 Task: Create a due date automation trigger when advanced on, 2 days after a card is due add fields with custom field "Resume" set to a number lower than 1 and lower than 10 at 11:00 AM.
Action: Mouse moved to (875, 256)
Screenshot: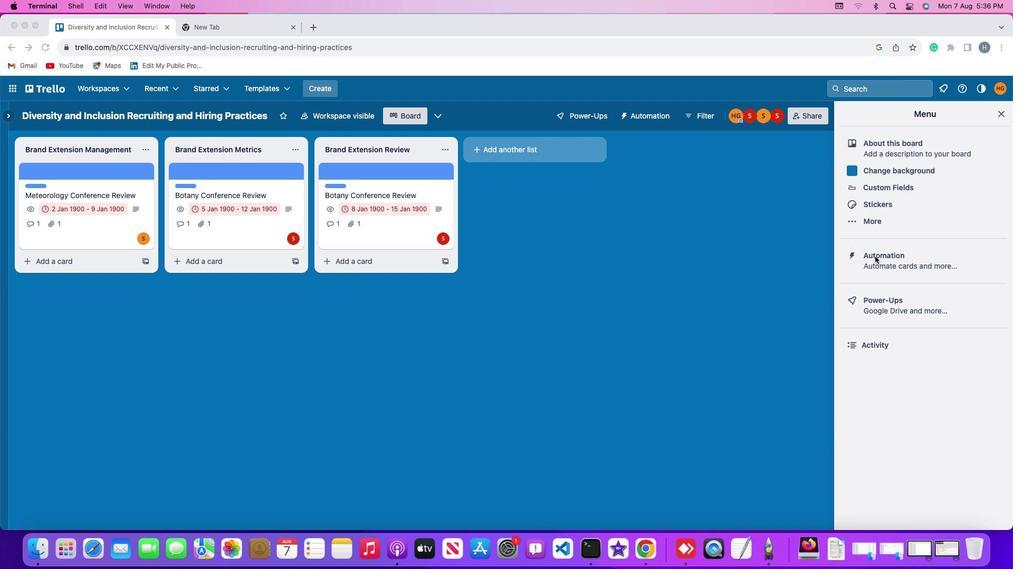 
Action: Mouse pressed left at (875, 256)
Screenshot: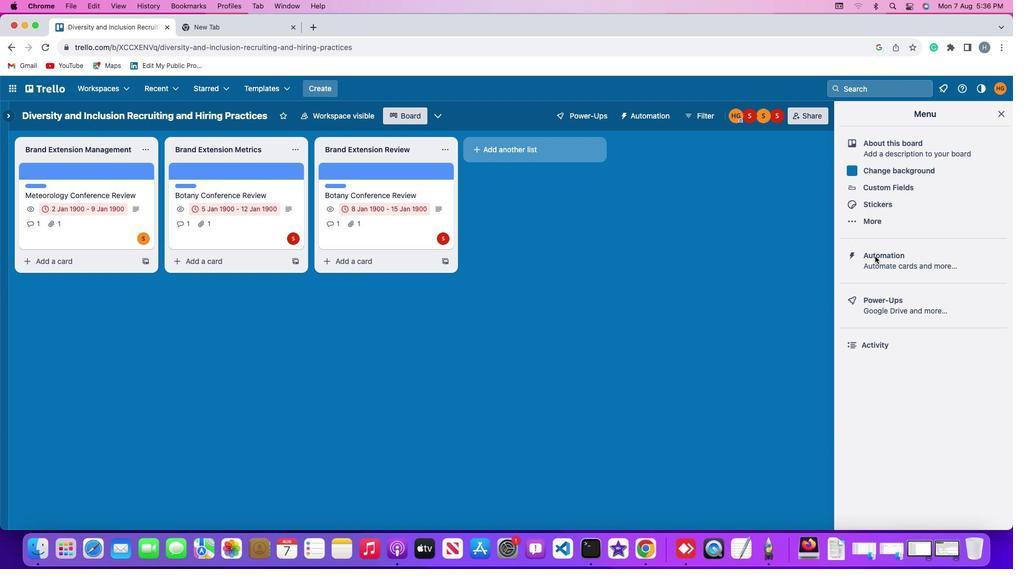 
Action: Mouse pressed left at (875, 256)
Screenshot: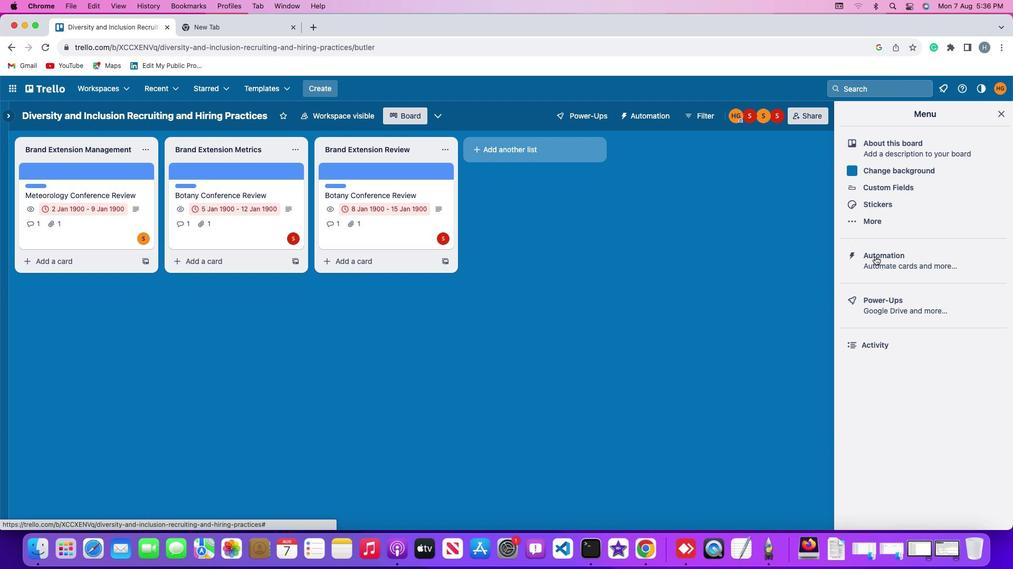
Action: Mouse moved to (82, 254)
Screenshot: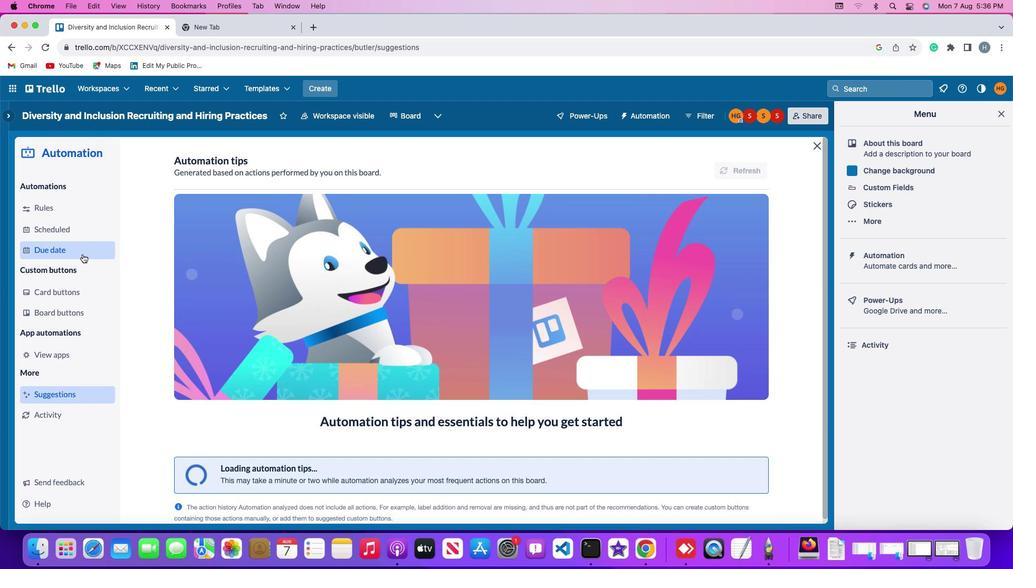 
Action: Mouse pressed left at (82, 254)
Screenshot: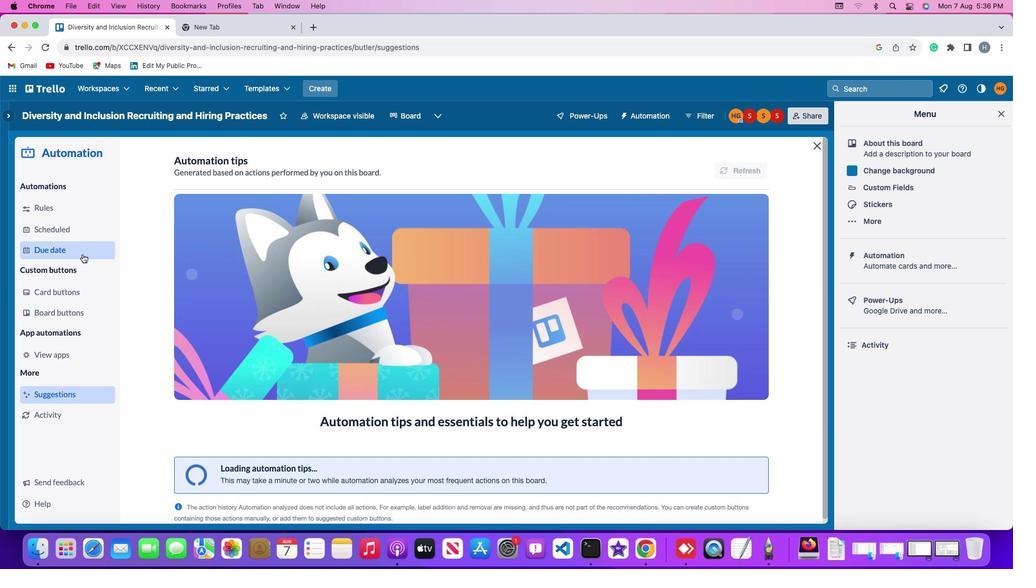 
Action: Mouse moved to (691, 163)
Screenshot: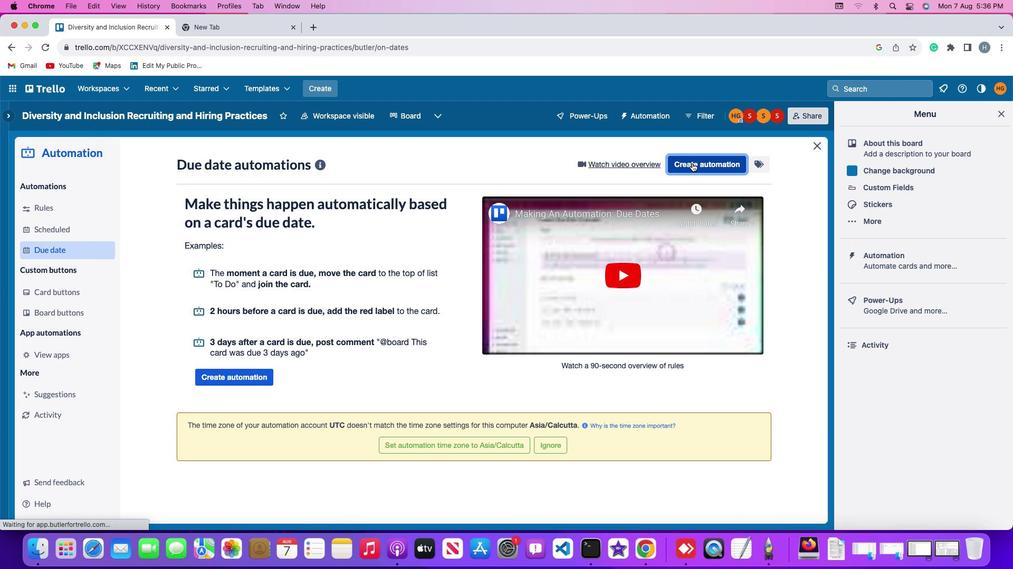 
Action: Mouse pressed left at (691, 163)
Screenshot: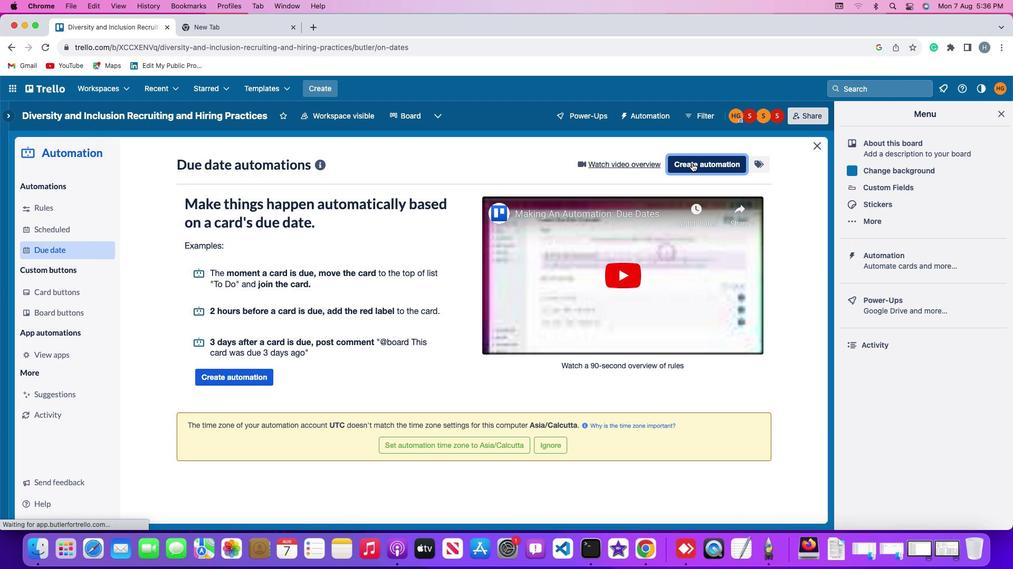 
Action: Mouse moved to (368, 264)
Screenshot: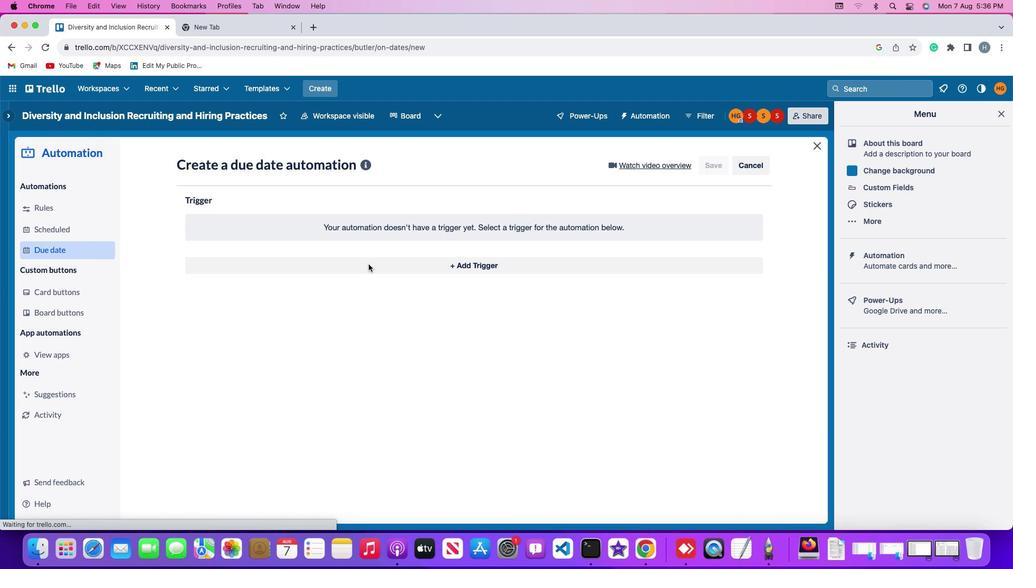 
Action: Mouse pressed left at (368, 264)
Screenshot: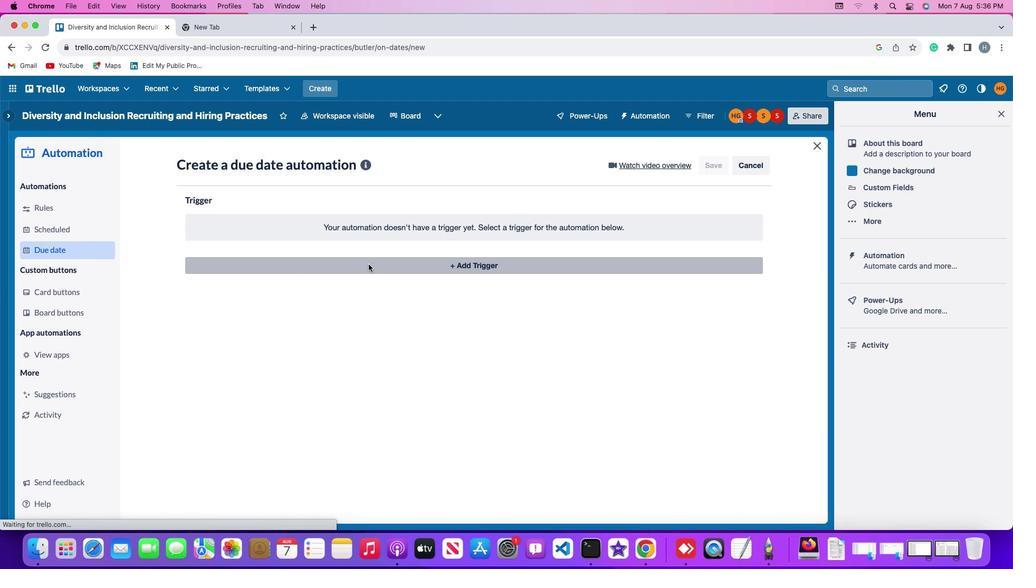 
Action: Mouse moved to (206, 426)
Screenshot: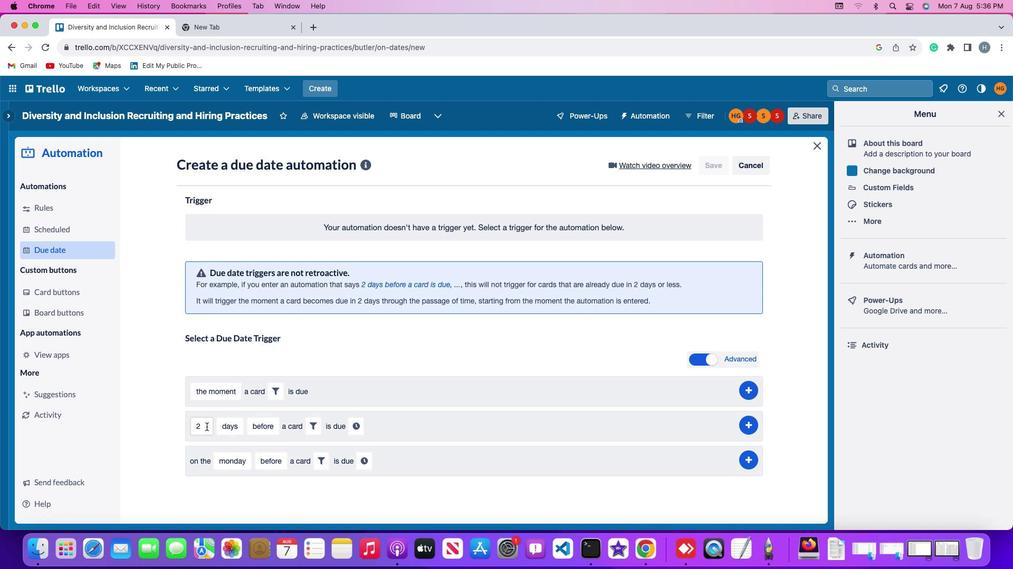 
Action: Mouse pressed left at (206, 426)
Screenshot: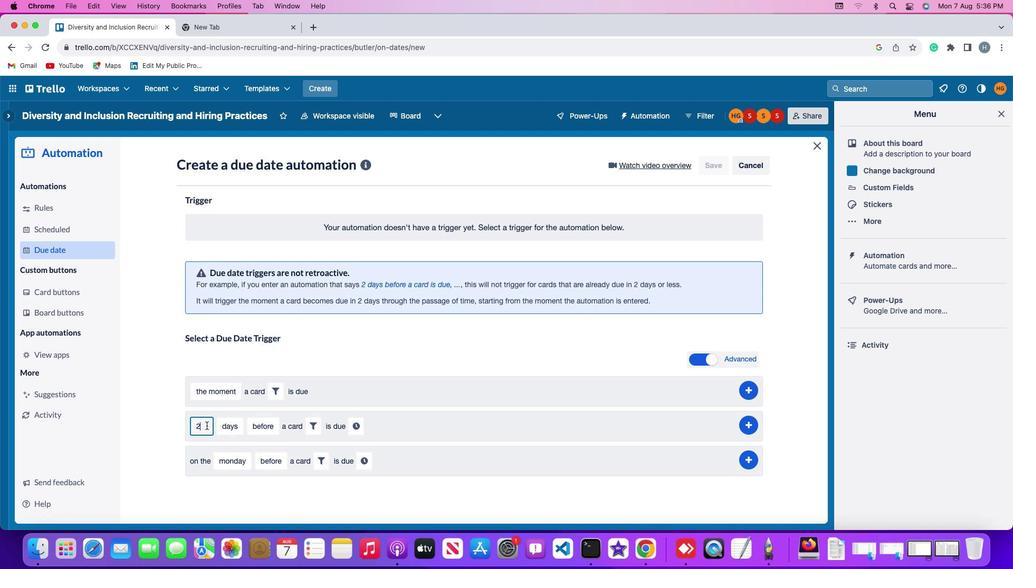 
Action: Mouse moved to (206, 425)
Screenshot: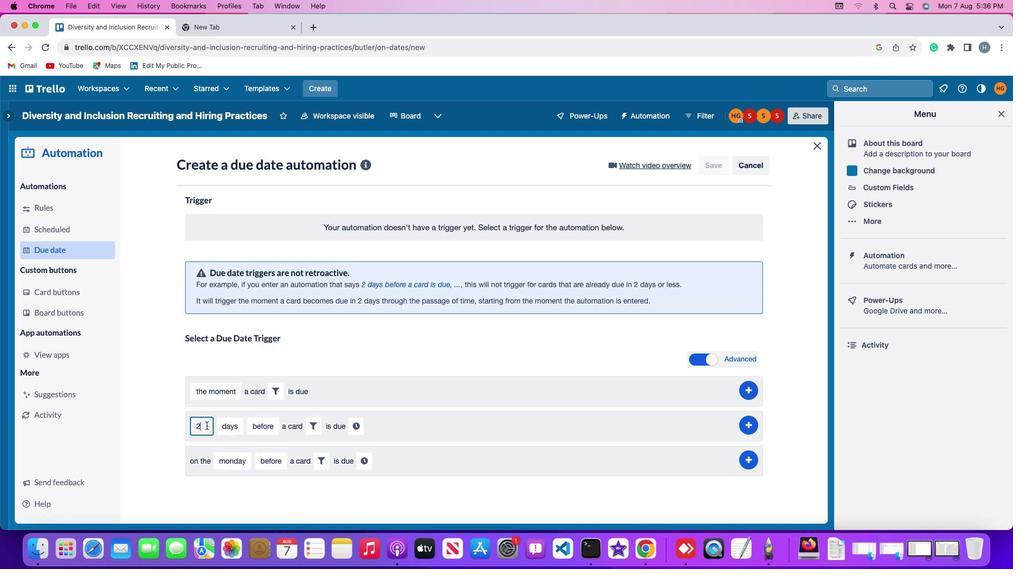 
Action: Key pressed Key.backspace
Screenshot: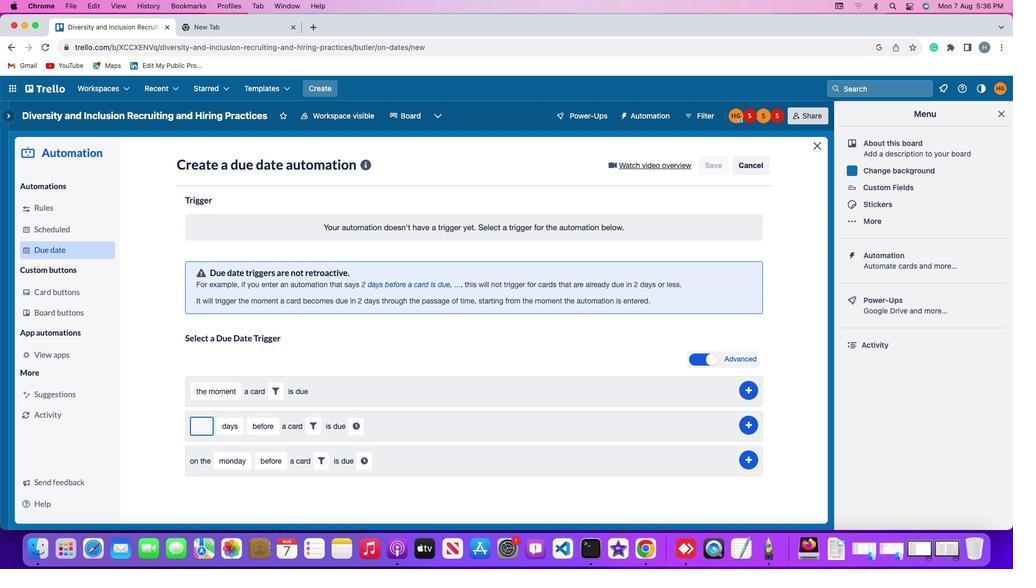
Action: Mouse moved to (206, 425)
Screenshot: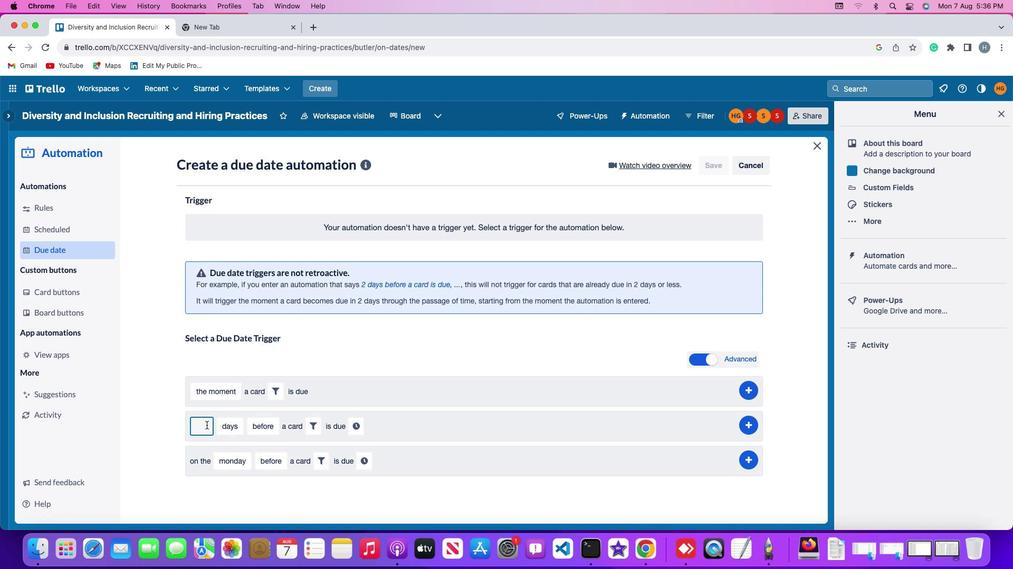 
Action: Key pressed '2'
Screenshot: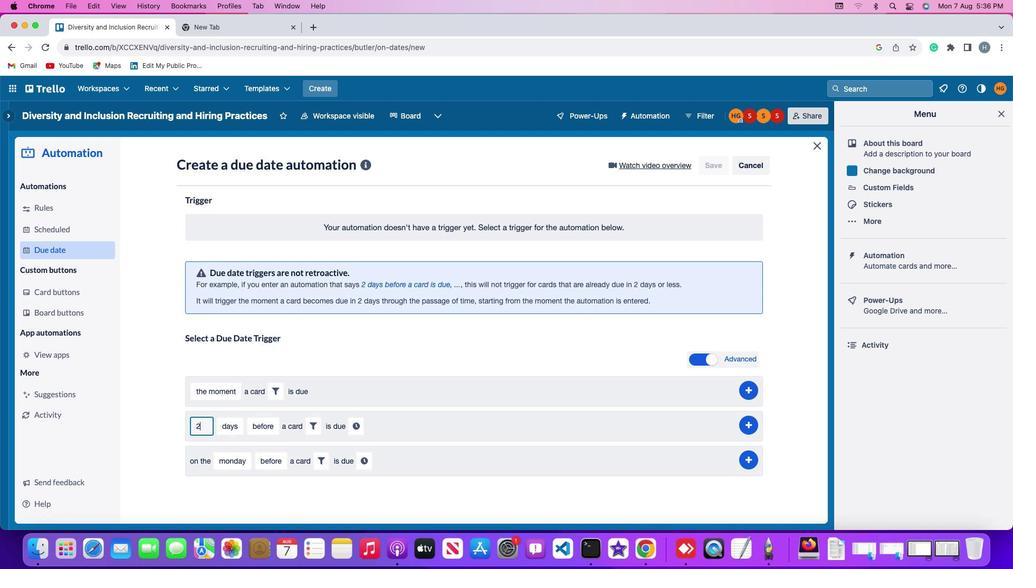 
Action: Mouse moved to (231, 423)
Screenshot: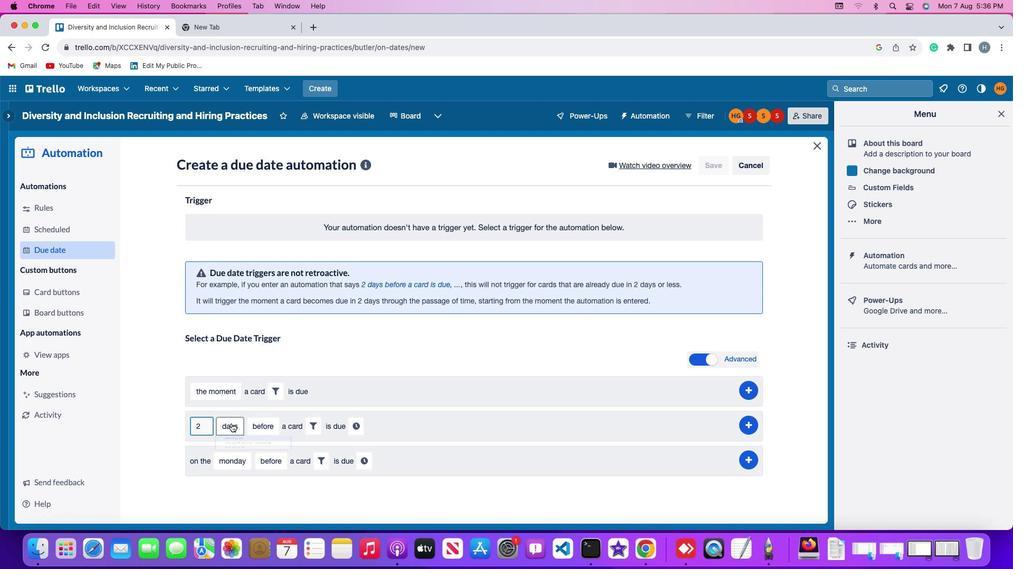 
Action: Mouse pressed left at (231, 423)
Screenshot: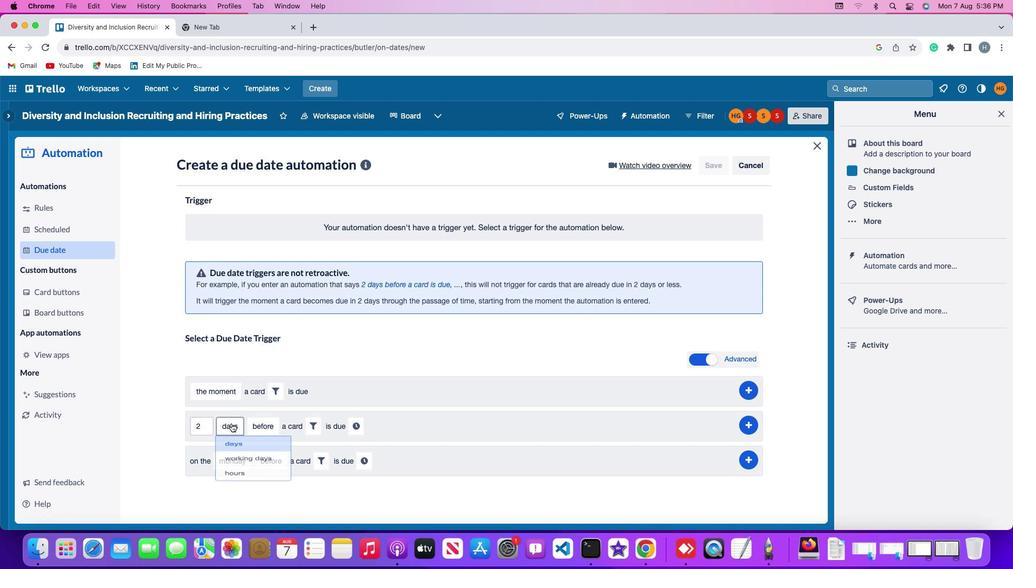 
Action: Mouse moved to (241, 448)
Screenshot: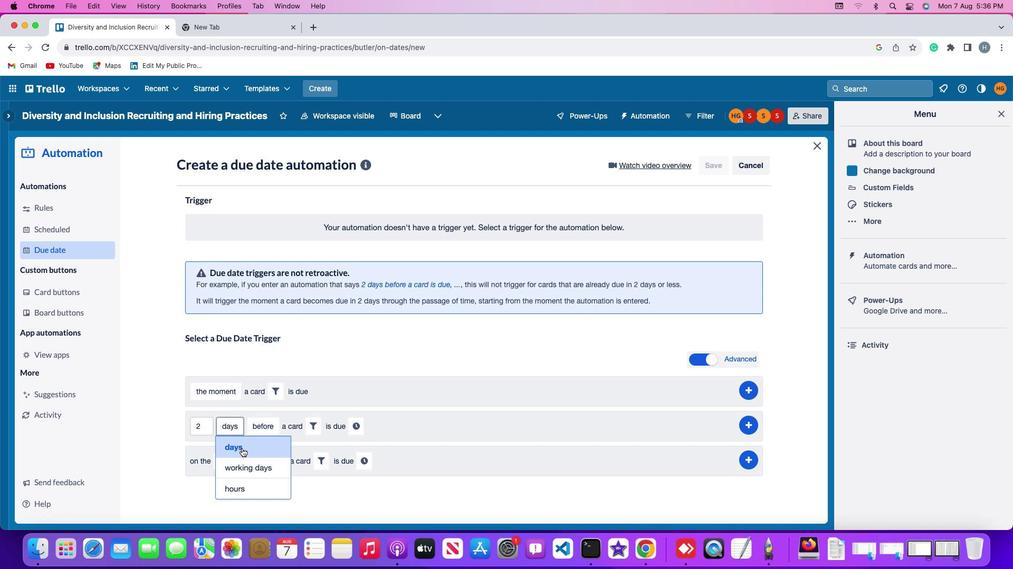 
Action: Mouse pressed left at (241, 448)
Screenshot: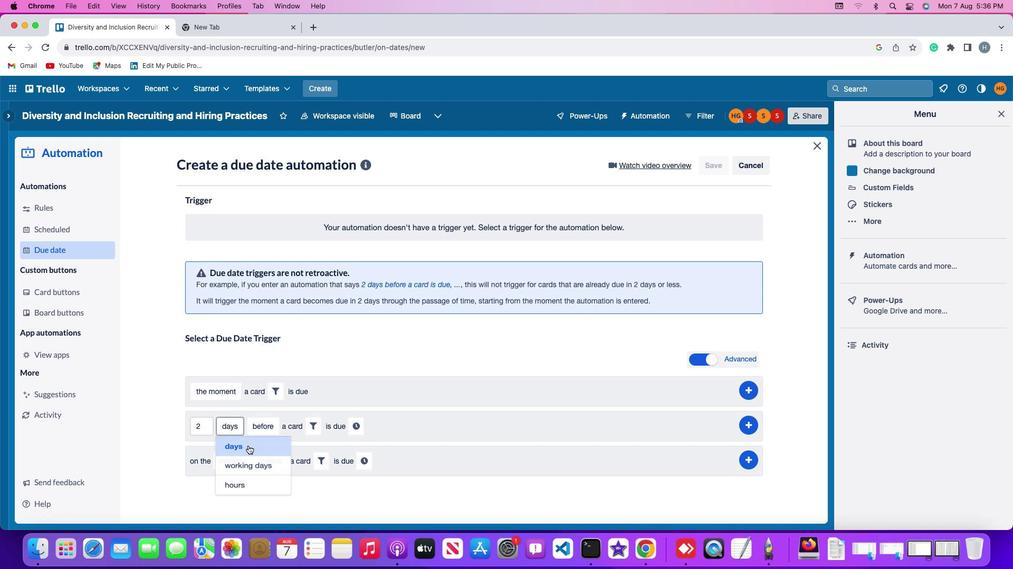 
Action: Mouse moved to (275, 430)
Screenshot: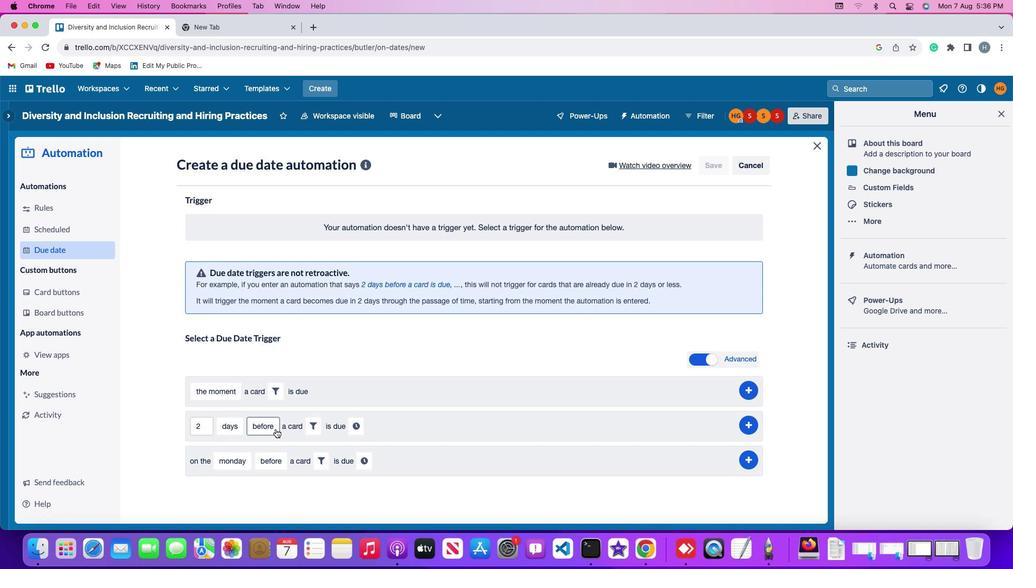 
Action: Mouse pressed left at (275, 430)
Screenshot: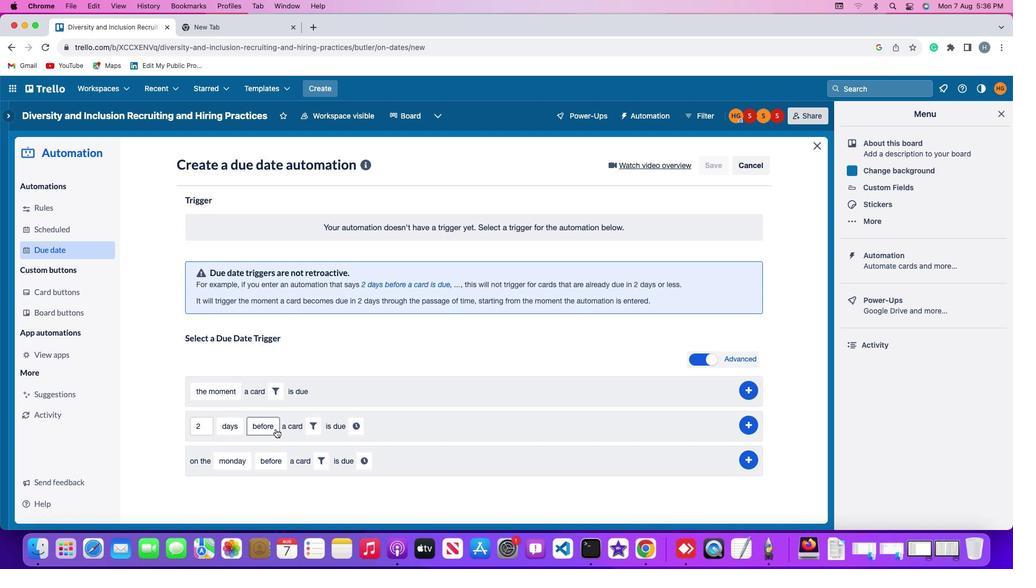 
Action: Mouse moved to (276, 468)
Screenshot: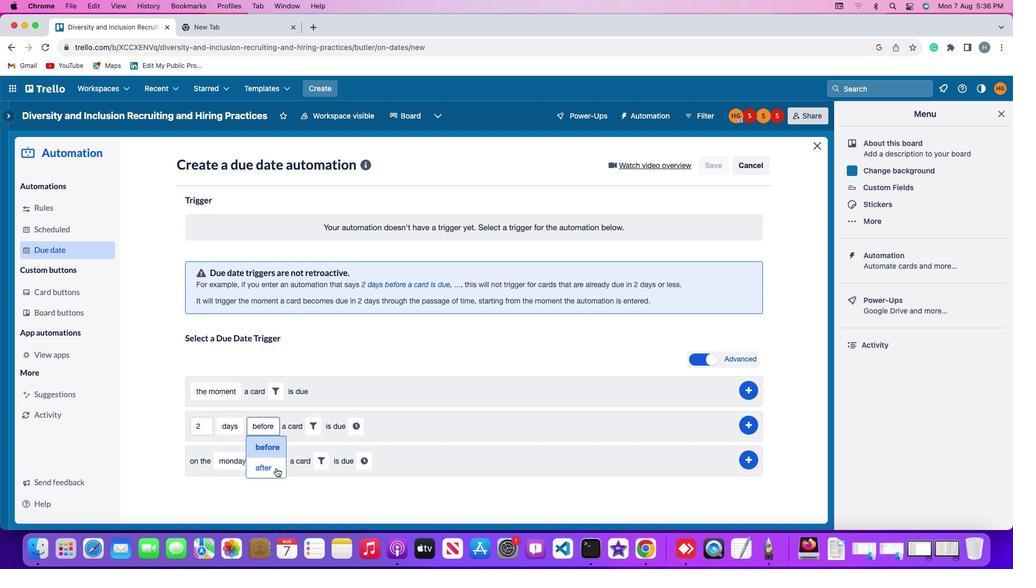 
Action: Mouse pressed left at (276, 468)
Screenshot: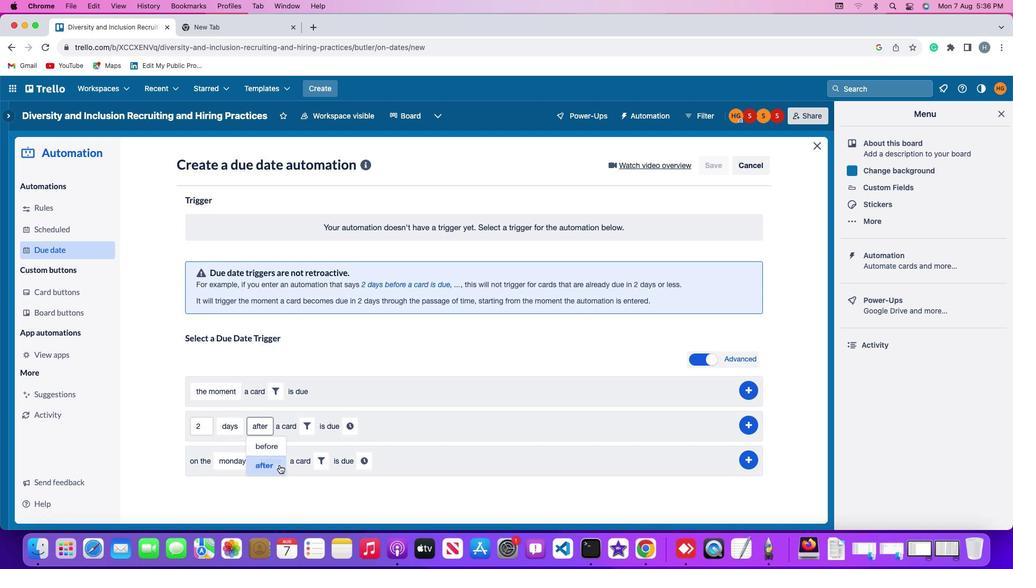 
Action: Mouse moved to (310, 430)
Screenshot: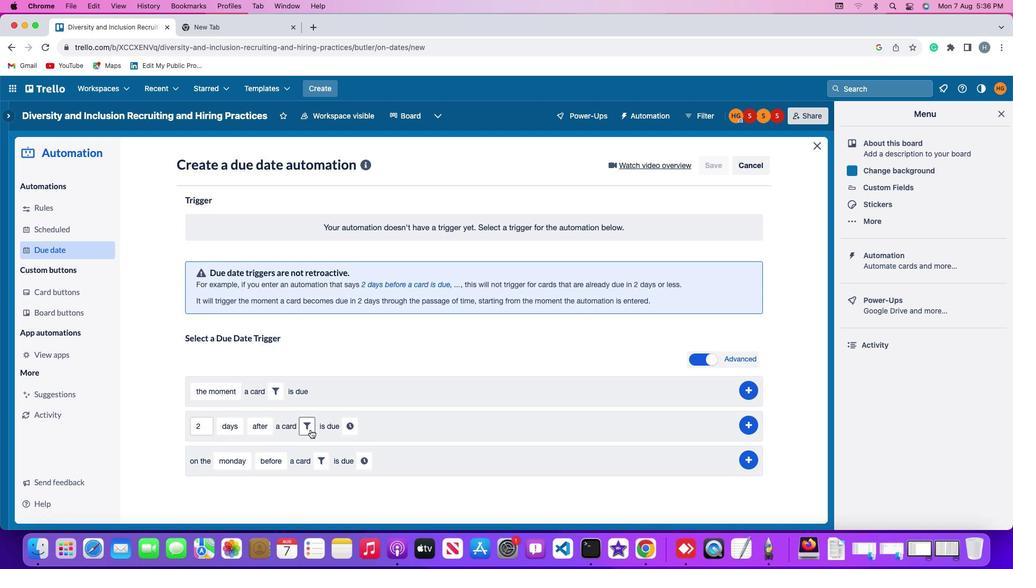 
Action: Mouse pressed left at (310, 430)
Screenshot: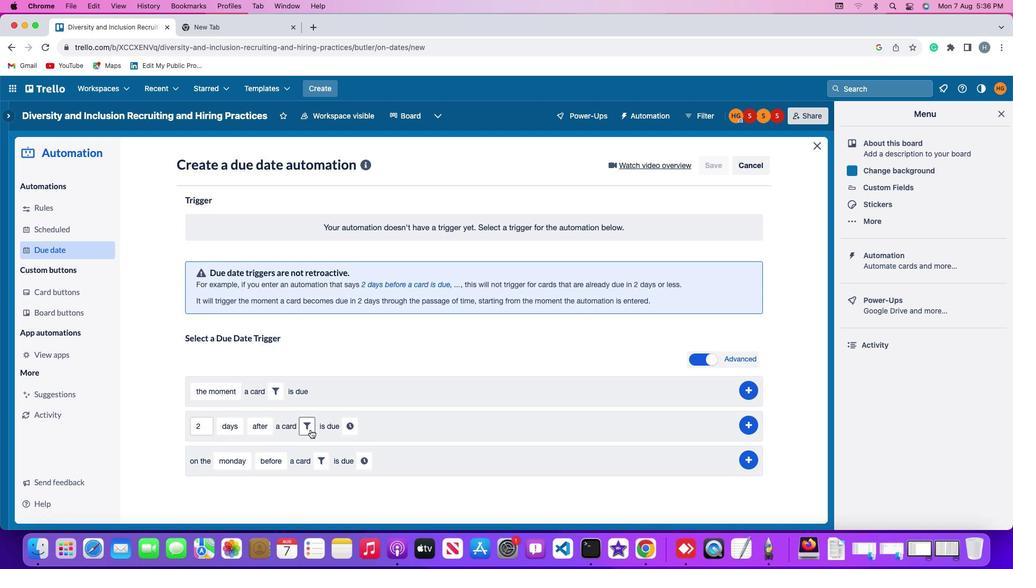 
Action: Mouse moved to (484, 458)
Screenshot: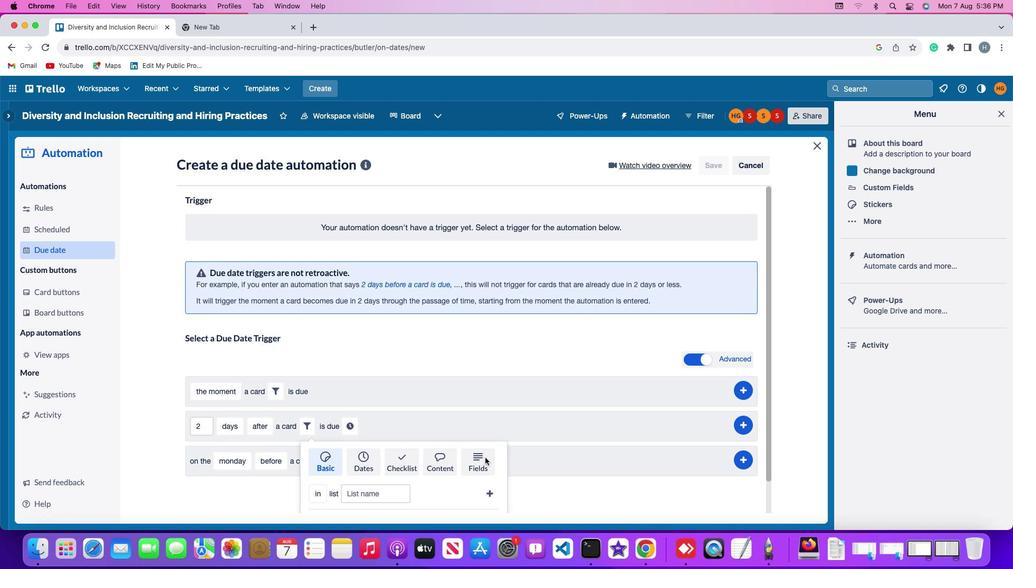 
Action: Mouse pressed left at (484, 458)
Screenshot: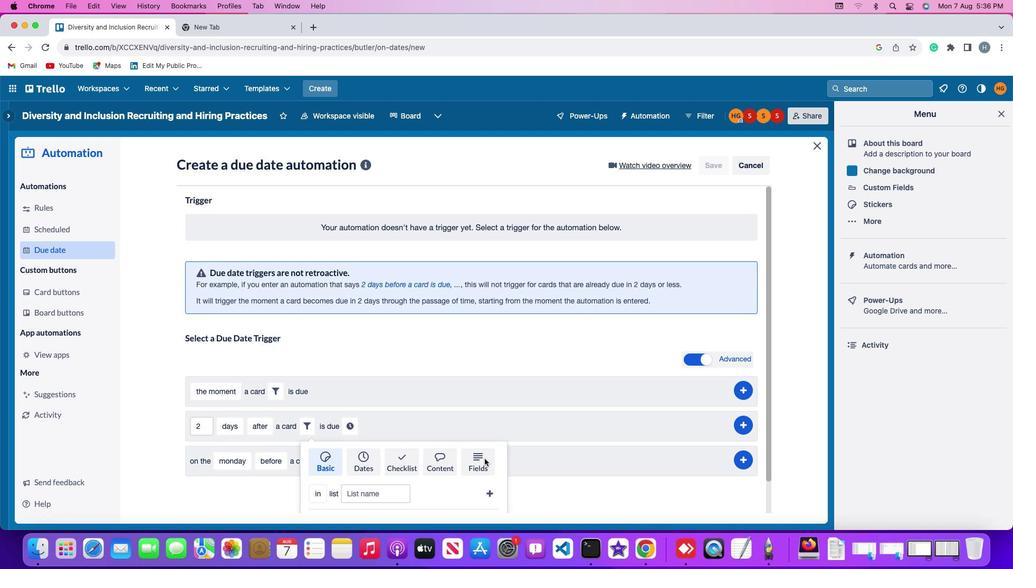 
Action: Mouse moved to (403, 472)
Screenshot: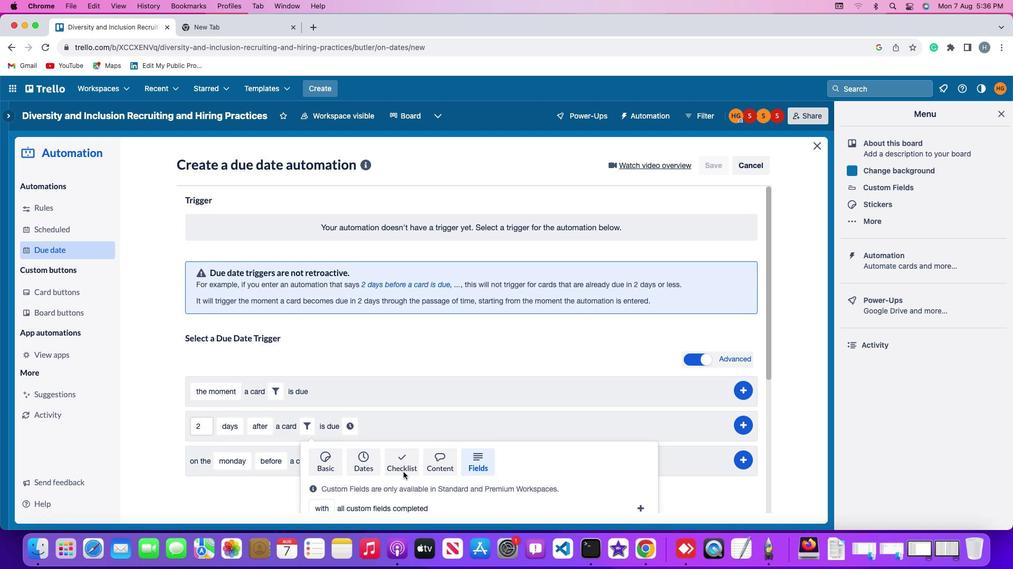
Action: Mouse scrolled (403, 472) with delta (0, 0)
Screenshot: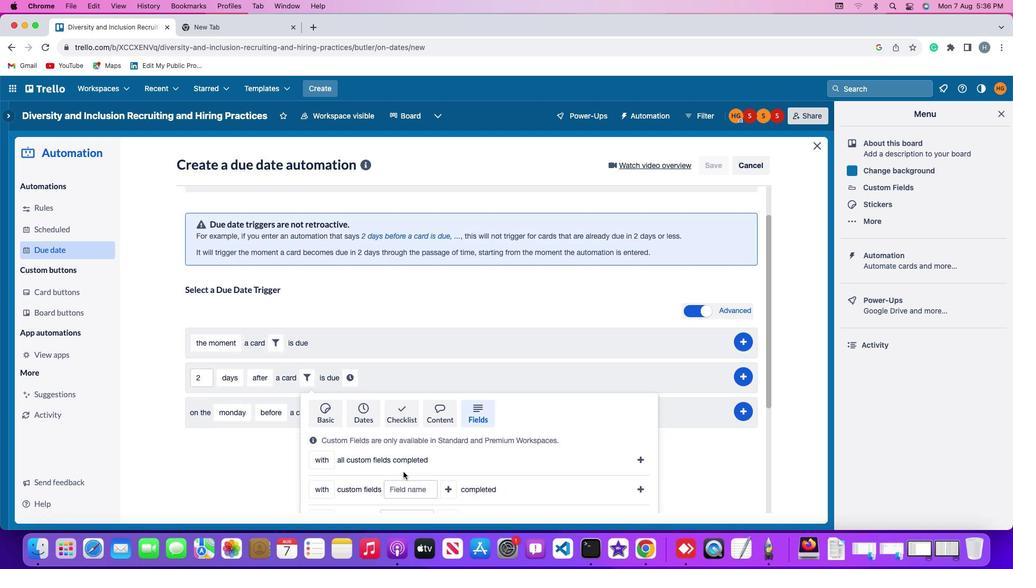 
Action: Mouse scrolled (403, 472) with delta (0, 0)
Screenshot: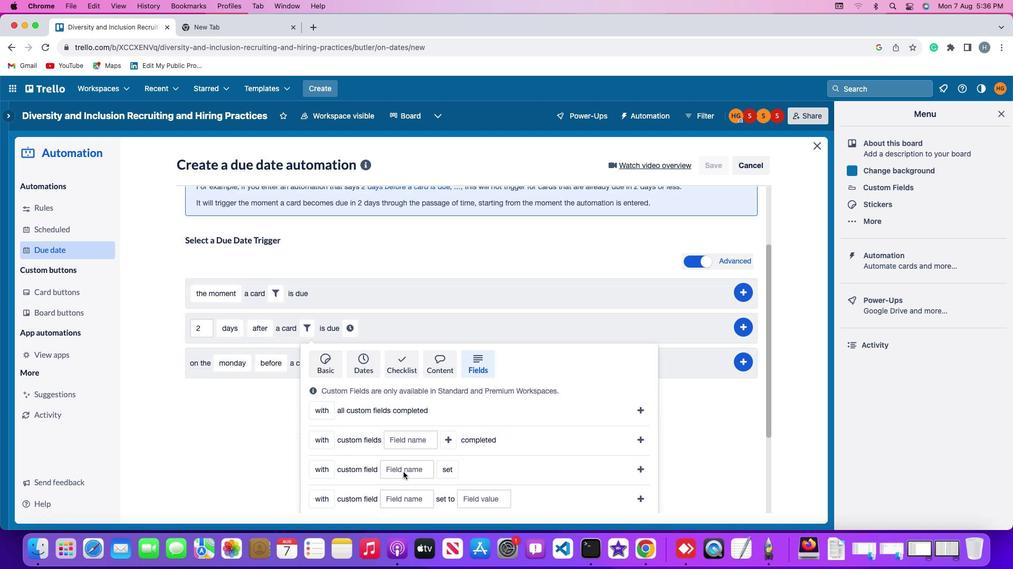
Action: Mouse scrolled (403, 472) with delta (0, -2)
Screenshot: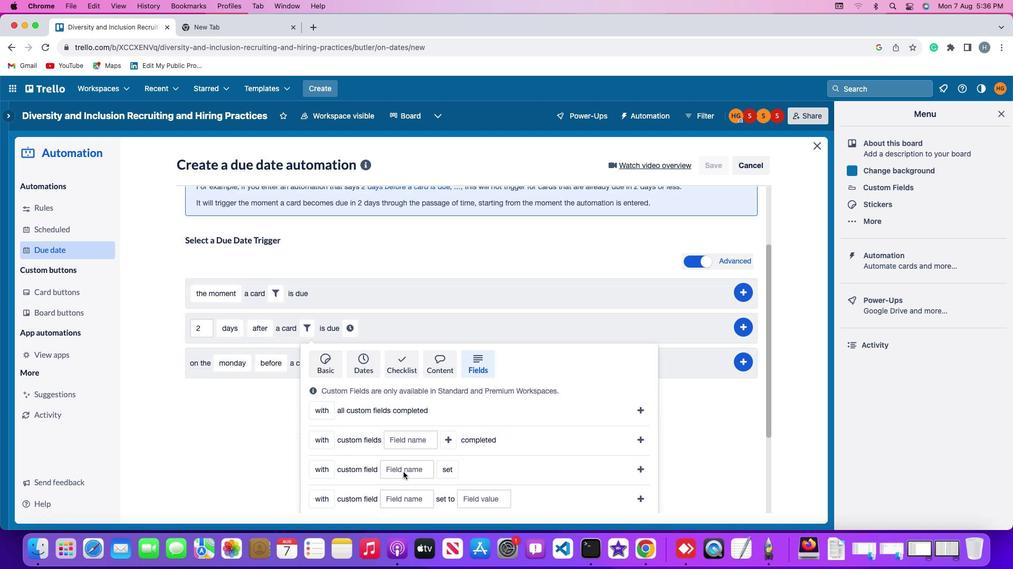
Action: Mouse scrolled (403, 472) with delta (0, -2)
Screenshot: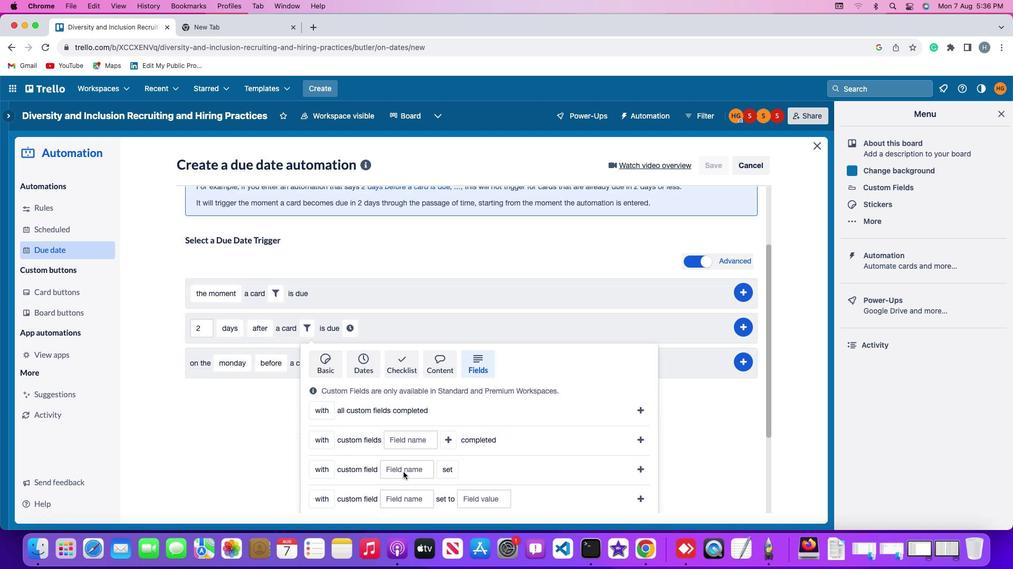 
Action: Mouse scrolled (403, 472) with delta (0, -3)
Screenshot: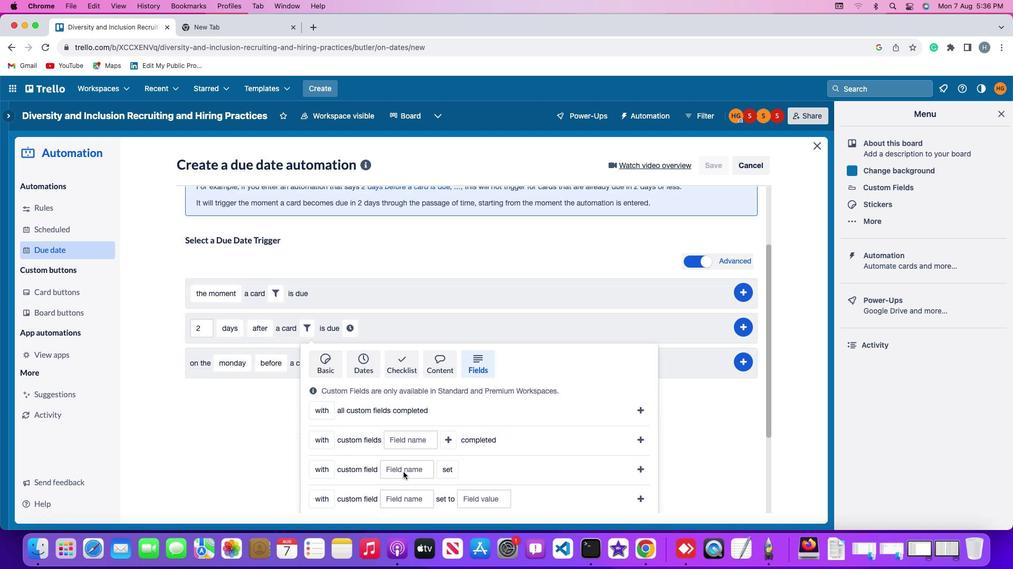 
Action: Mouse scrolled (403, 472) with delta (0, -3)
Screenshot: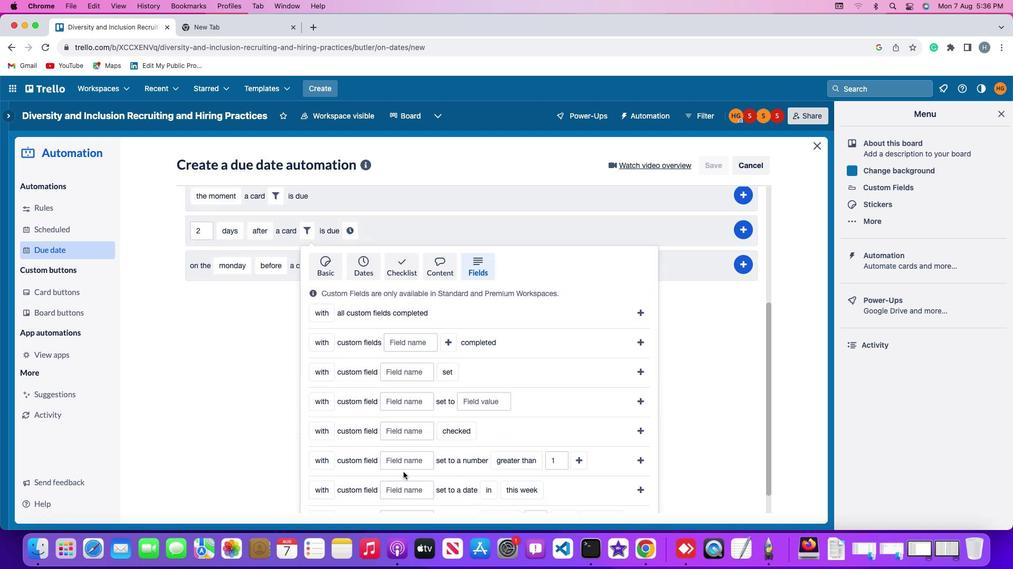 
Action: Mouse scrolled (403, 472) with delta (0, -3)
Screenshot: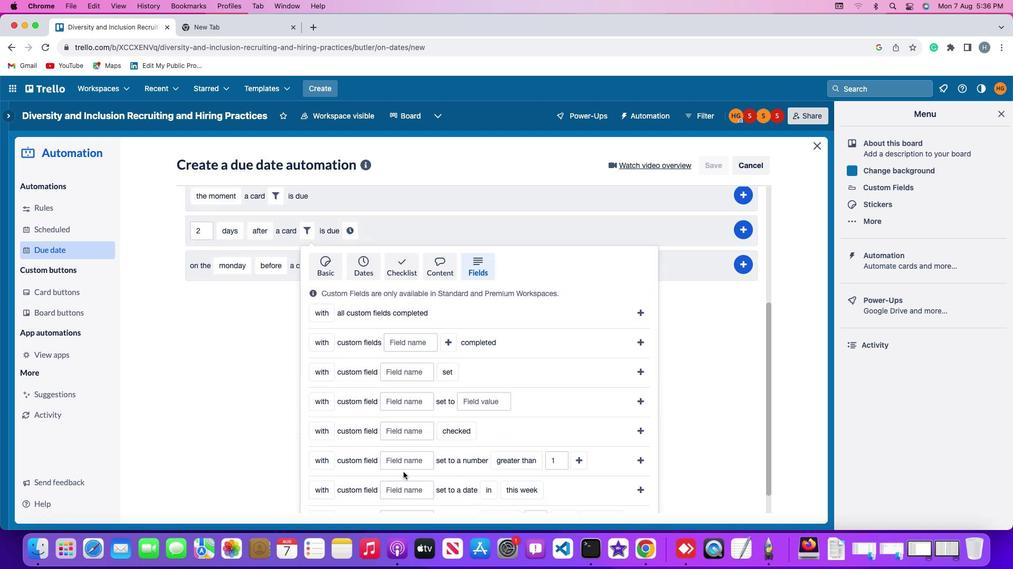 
Action: Mouse scrolled (403, 472) with delta (0, -4)
Screenshot: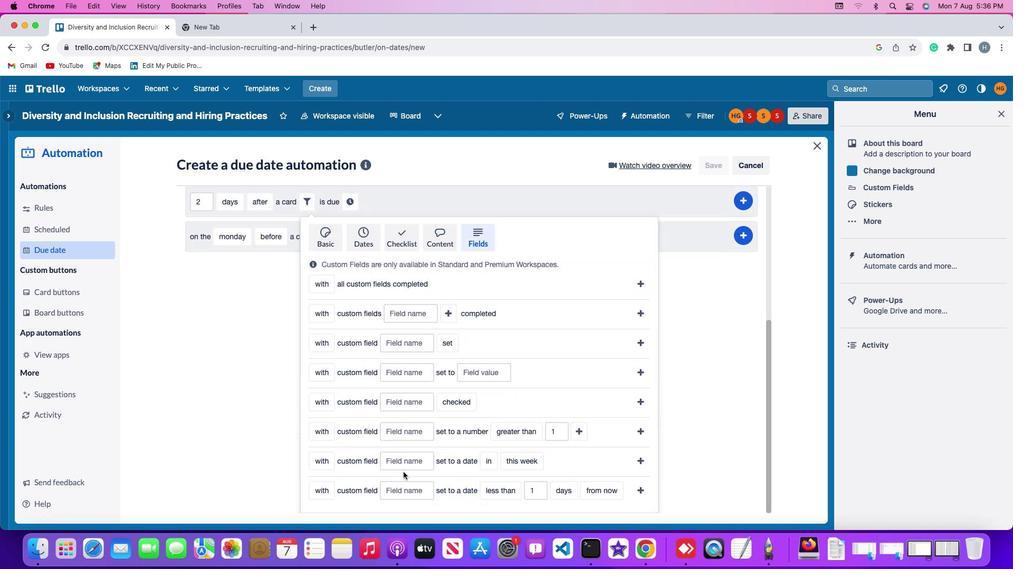 
Action: Mouse moved to (327, 437)
Screenshot: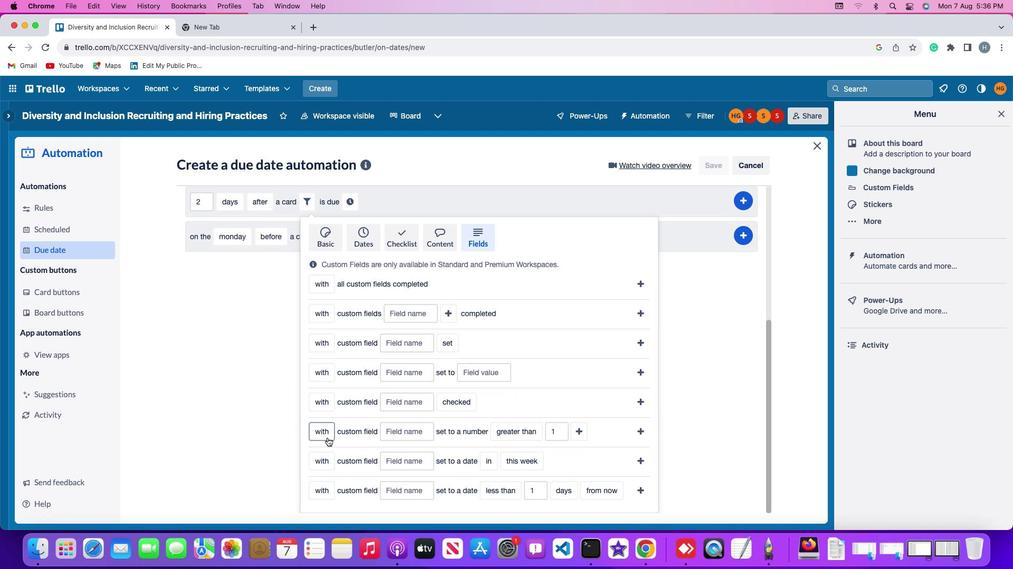 
Action: Mouse pressed left at (327, 437)
Screenshot: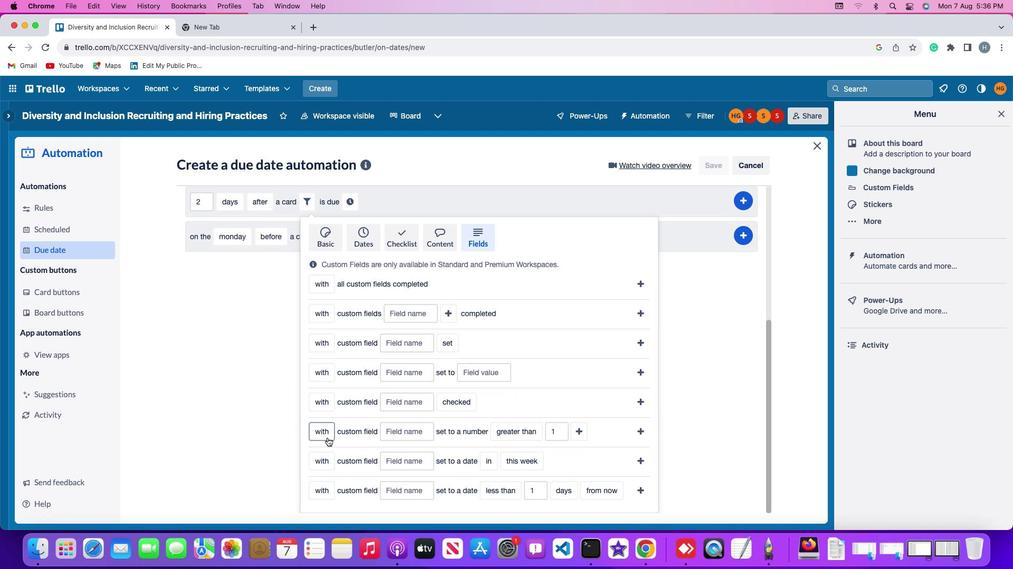 
Action: Mouse moved to (324, 453)
Screenshot: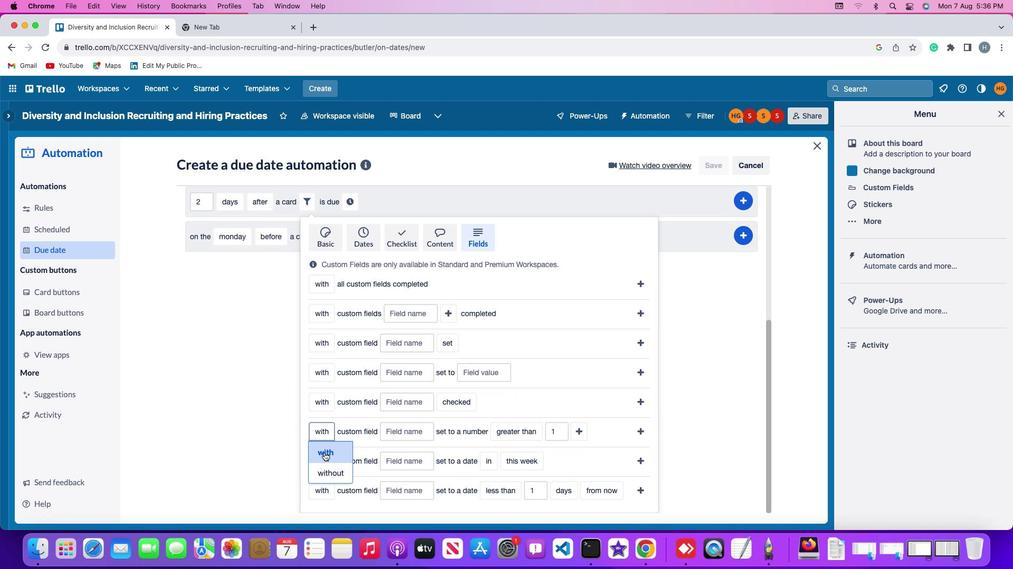 
Action: Mouse pressed left at (324, 453)
Screenshot: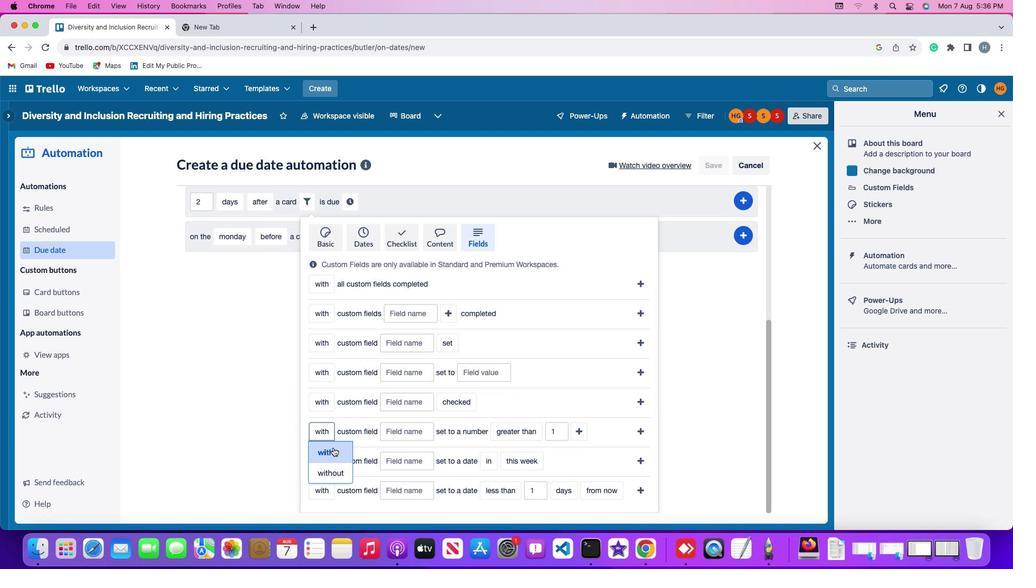 
Action: Mouse moved to (406, 428)
Screenshot: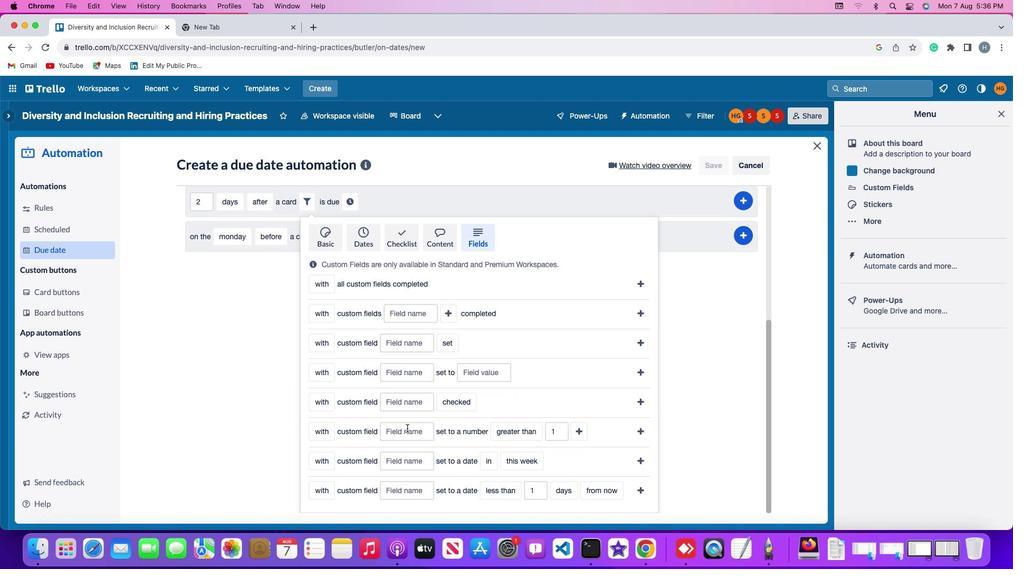 
Action: Mouse pressed left at (406, 428)
Screenshot: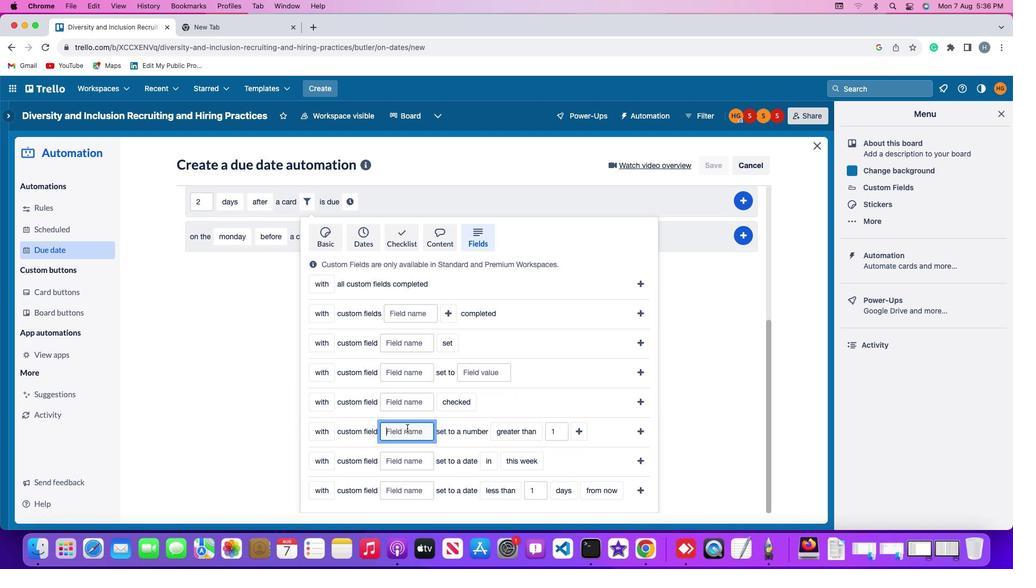 
Action: Mouse moved to (408, 428)
Screenshot: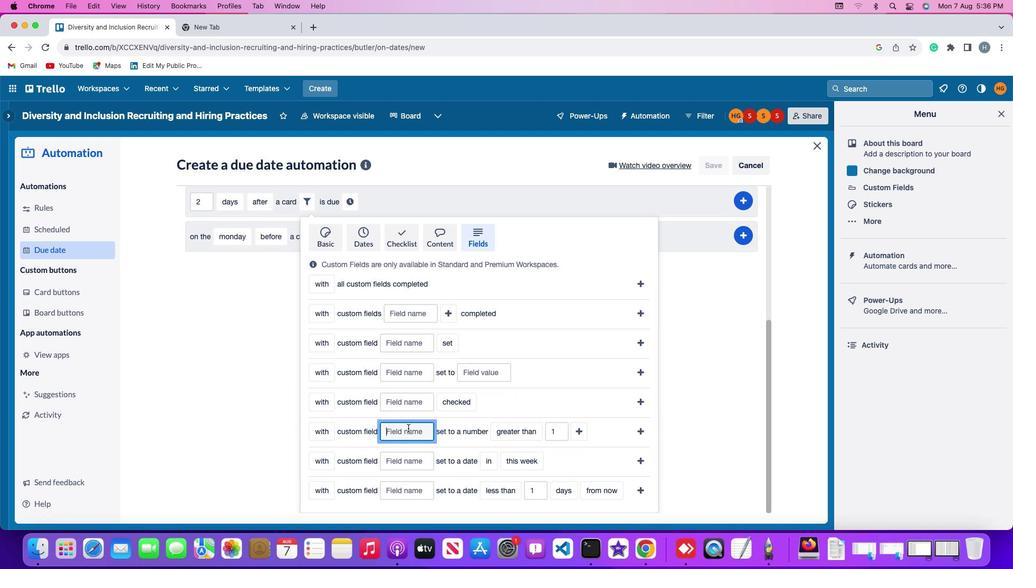 
Action: Key pressed Key.shift'r''e''s''u''m''e'
Screenshot: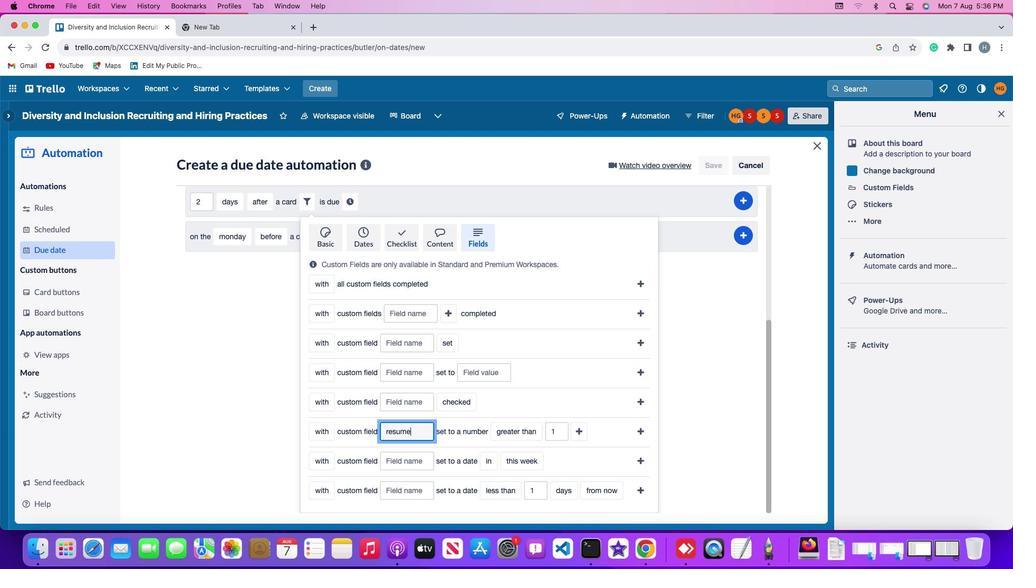 
Action: Mouse moved to (402, 433)
Screenshot: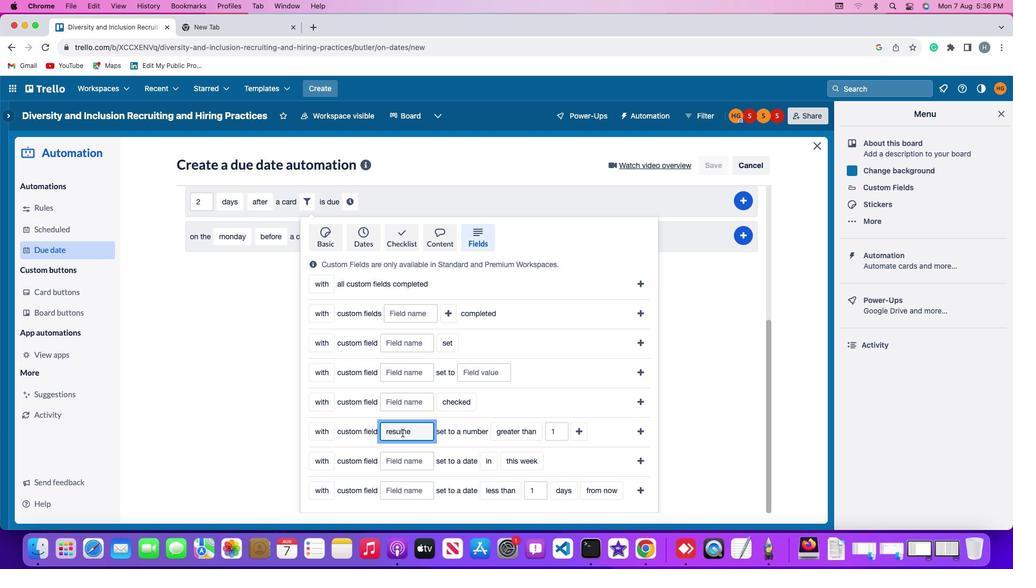 
Action: Key pressed Key.backspaceKey.backspaceKey.backspaceKey.backspaceKey.backspaceKey.backspaceKey.backspaceKey.backspaceKey.shift'R''e''s''u''m''e'
Screenshot: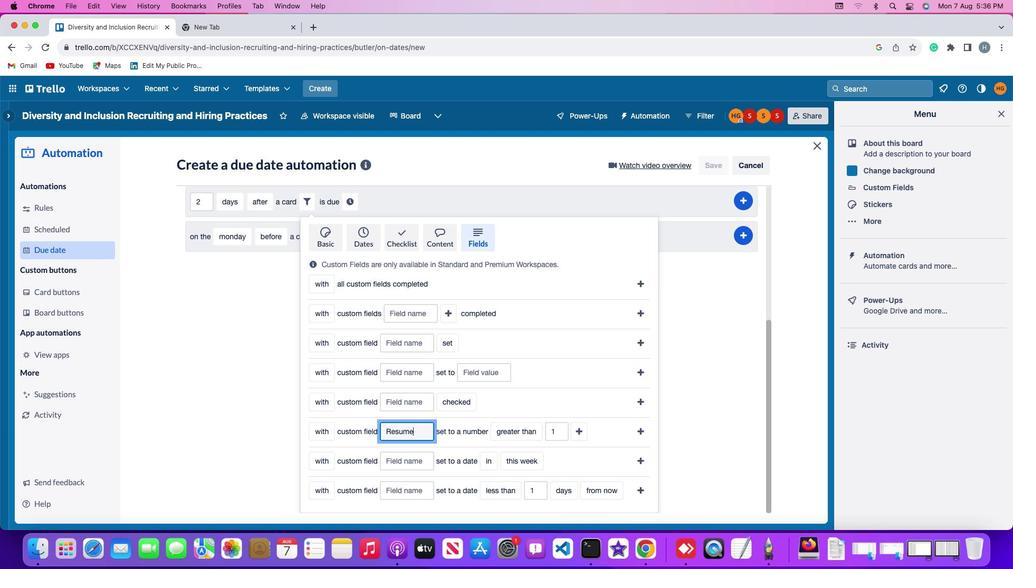 
Action: Mouse moved to (508, 433)
Screenshot: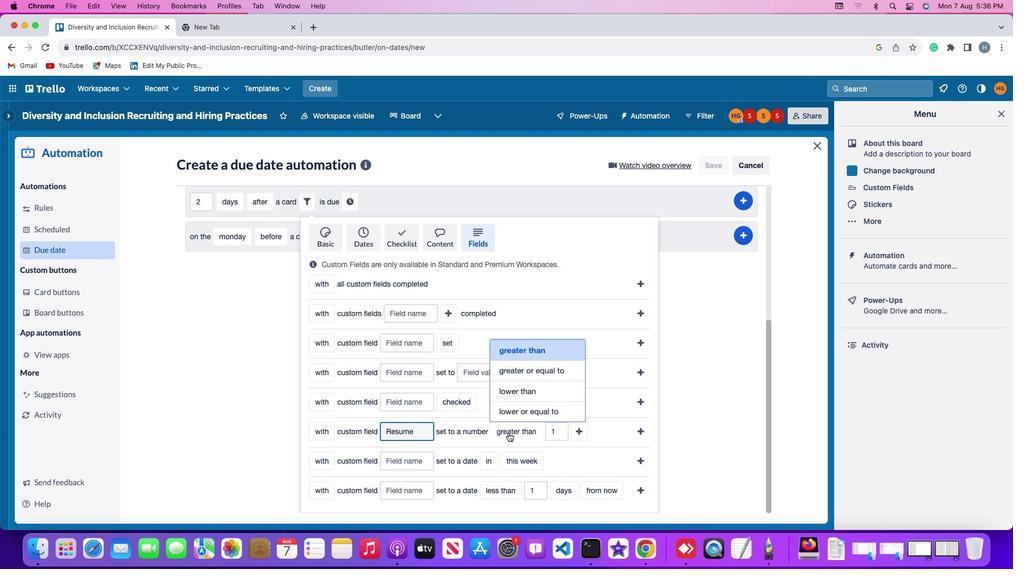 
Action: Mouse pressed left at (508, 433)
Screenshot: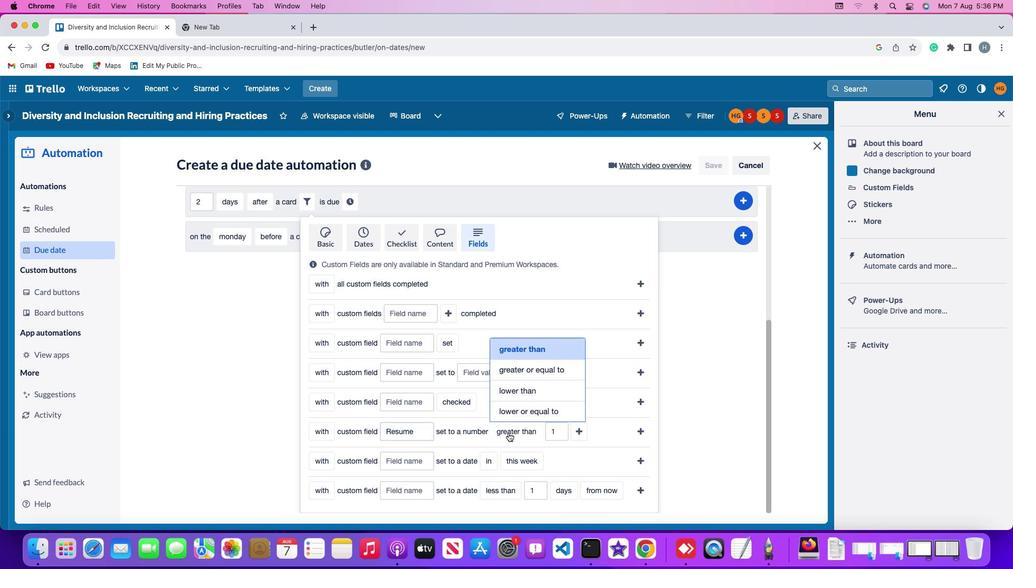 
Action: Mouse moved to (531, 390)
Screenshot: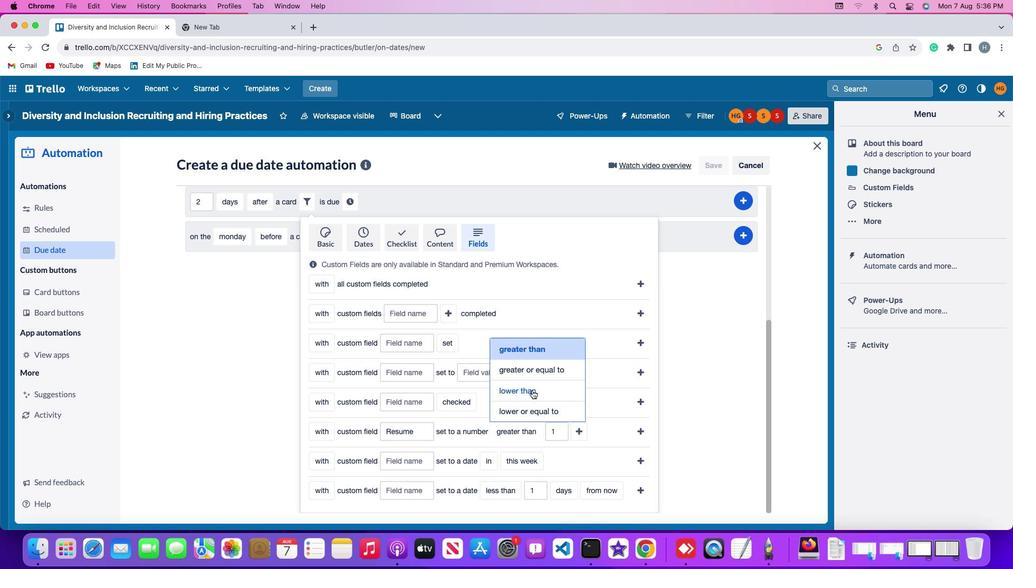 
Action: Mouse pressed left at (531, 390)
Screenshot: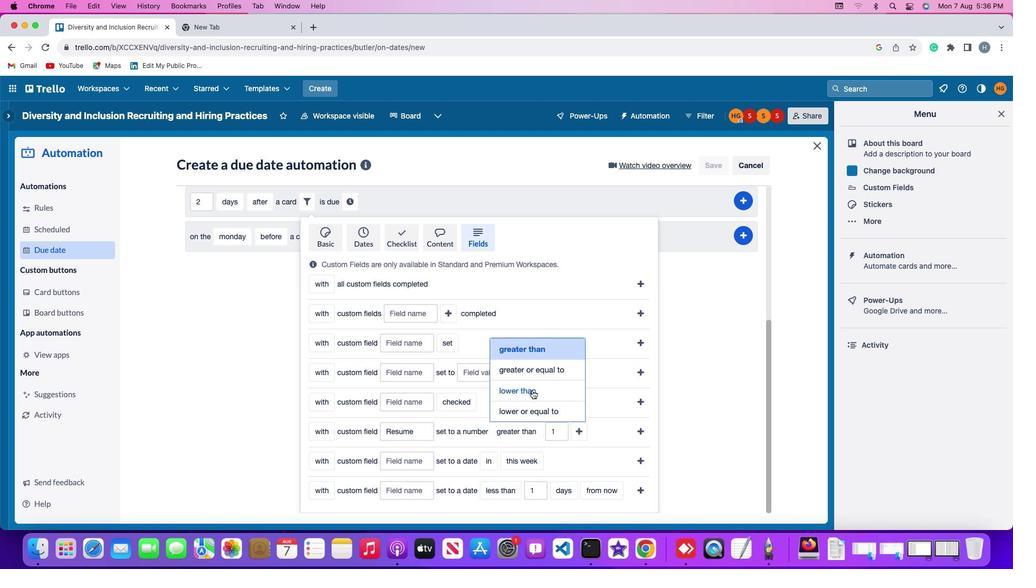 
Action: Mouse moved to (556, 430)
Screenshot: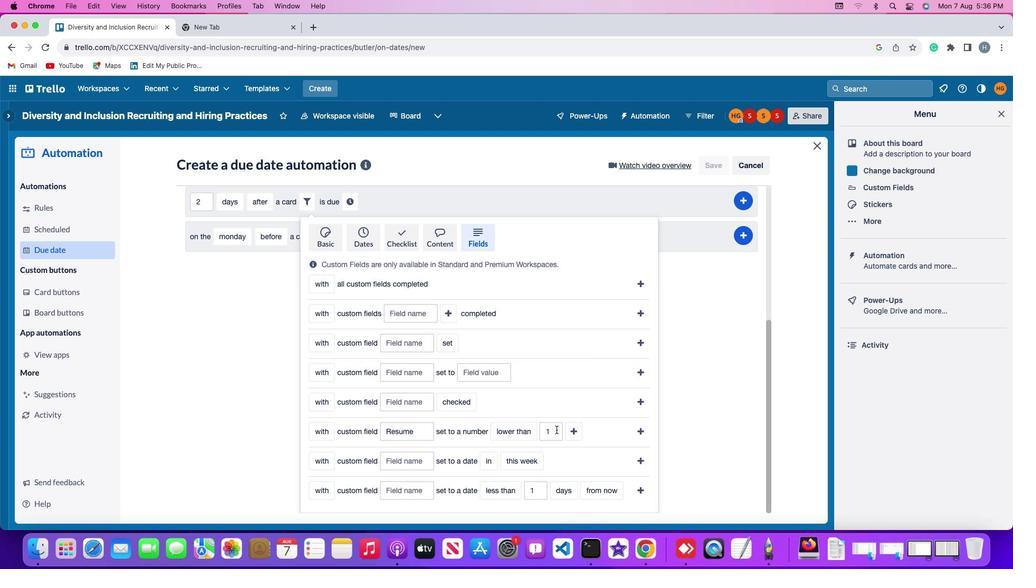 
Action: Mouse pressed left at (556, 430)
Screenshot: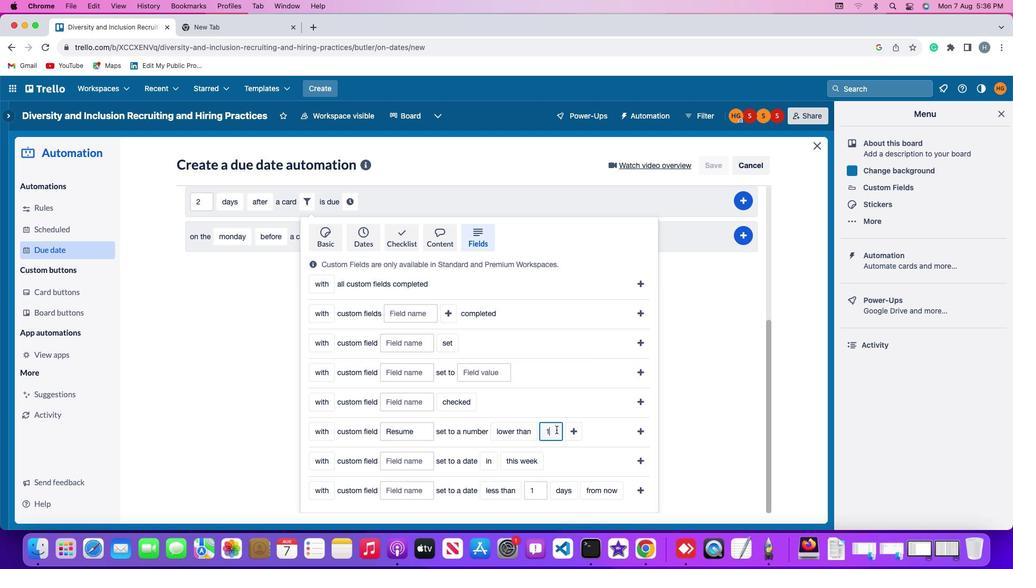 
Action: Mouse moved to (556, 431)
Screenshot: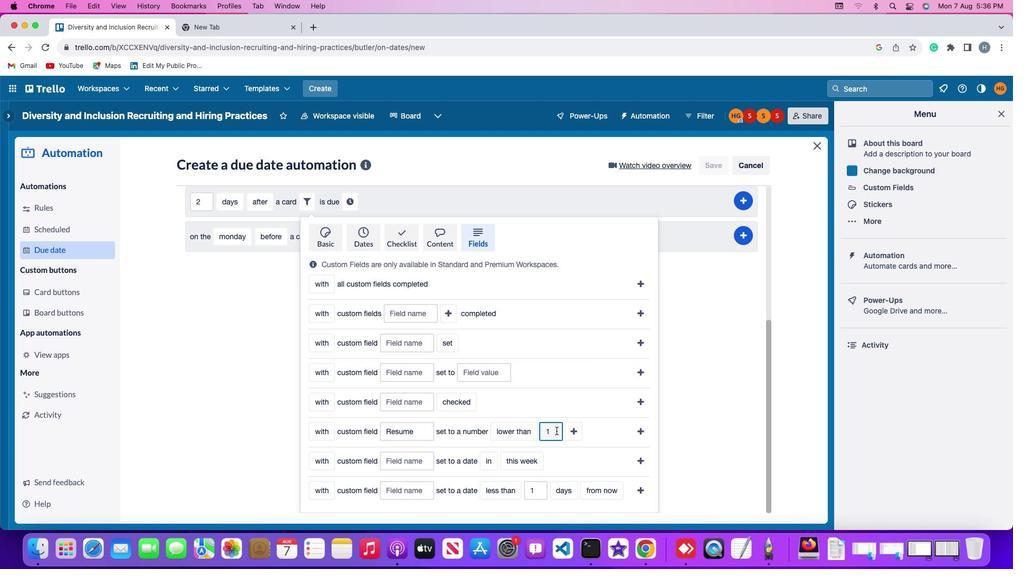
Action: Key pressed Key.backspace'1'
Screenshot: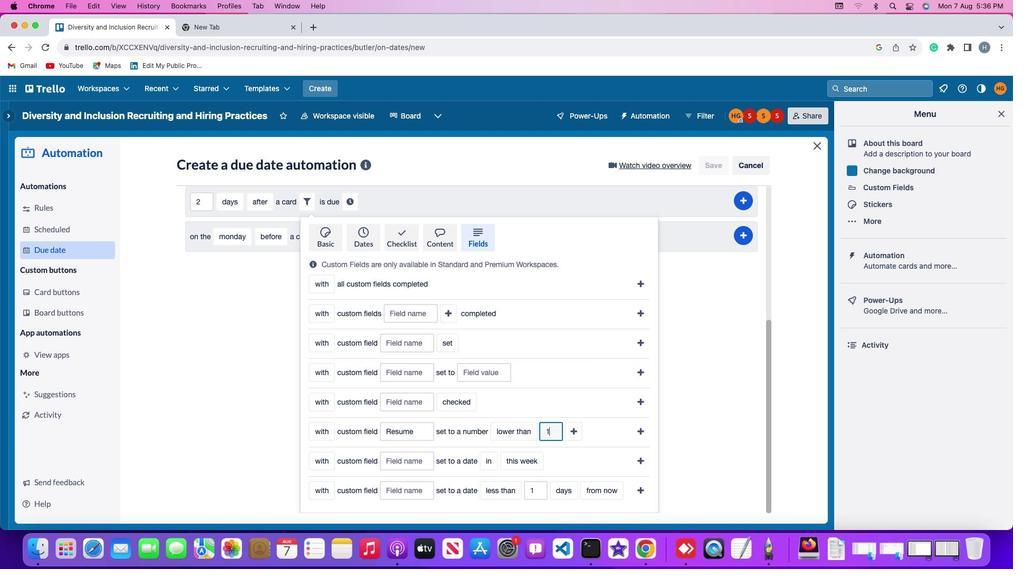
Action: Mouse moved to (568, 431)
Screenshot: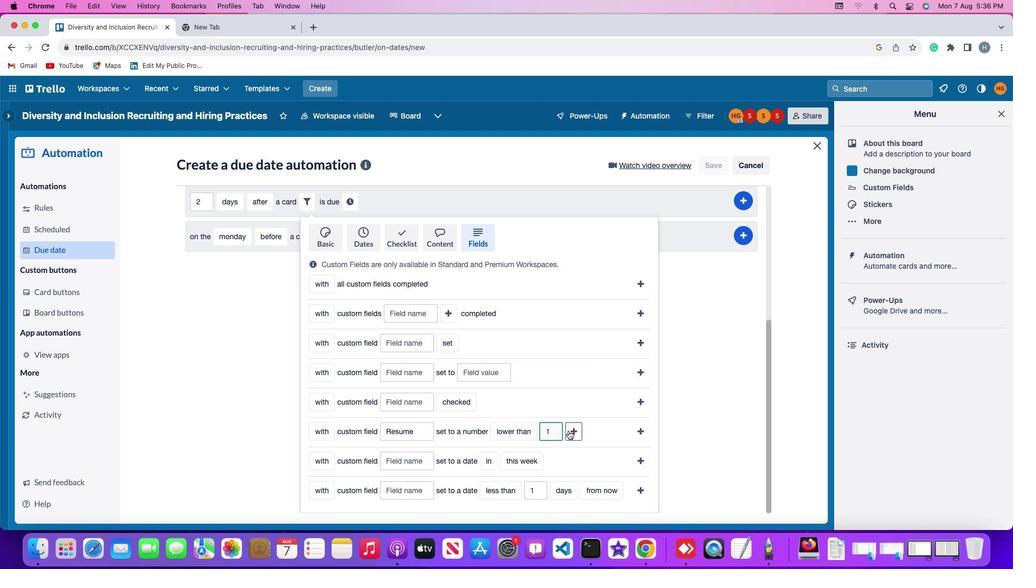 
Action: Mouse pressed left at (568, 431)
Screenshot: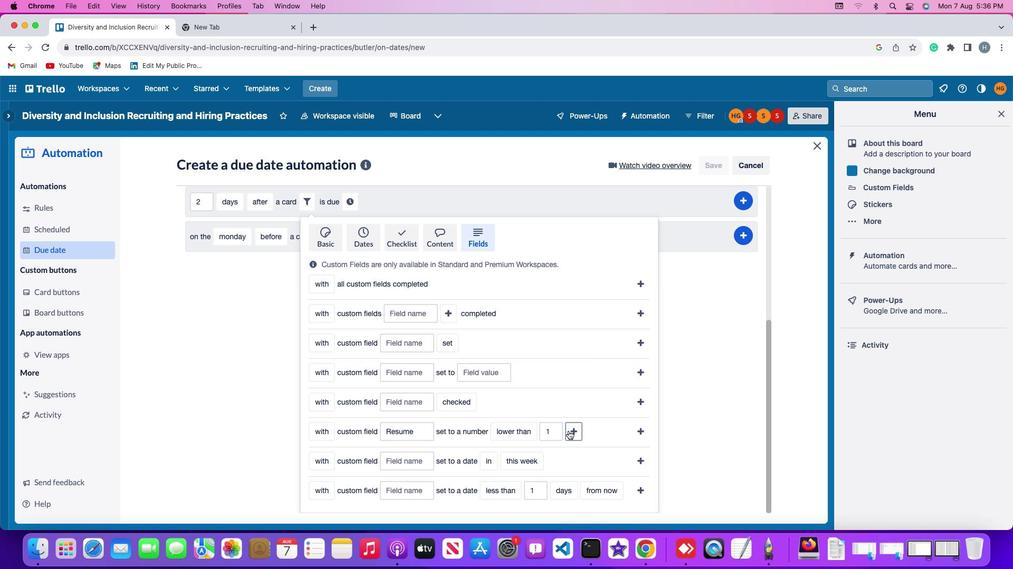 
Action: Mouse moved to (608, 436)
Screenshot: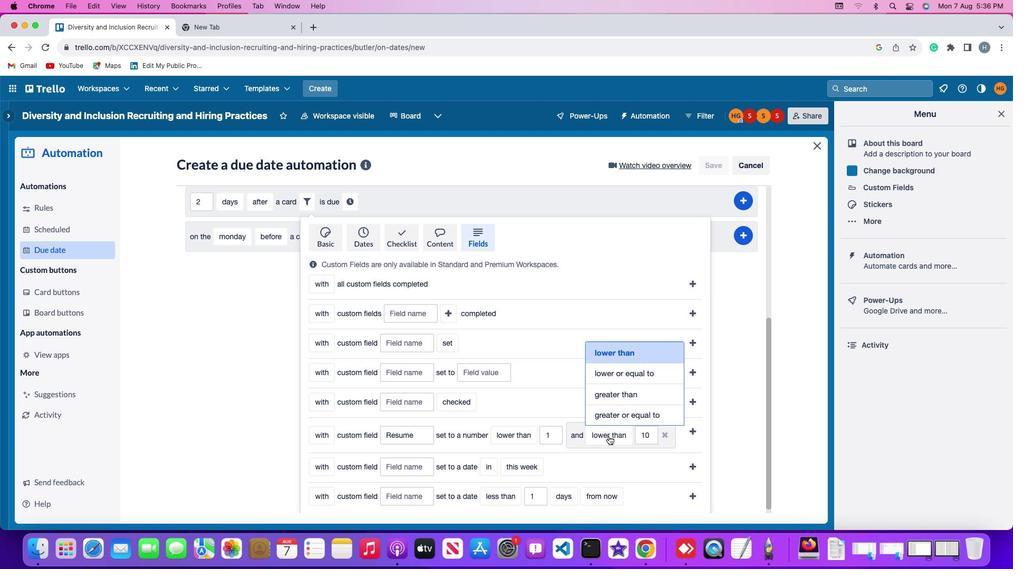 
Action: Mouse pressed left at (608, 436)
Screenshot: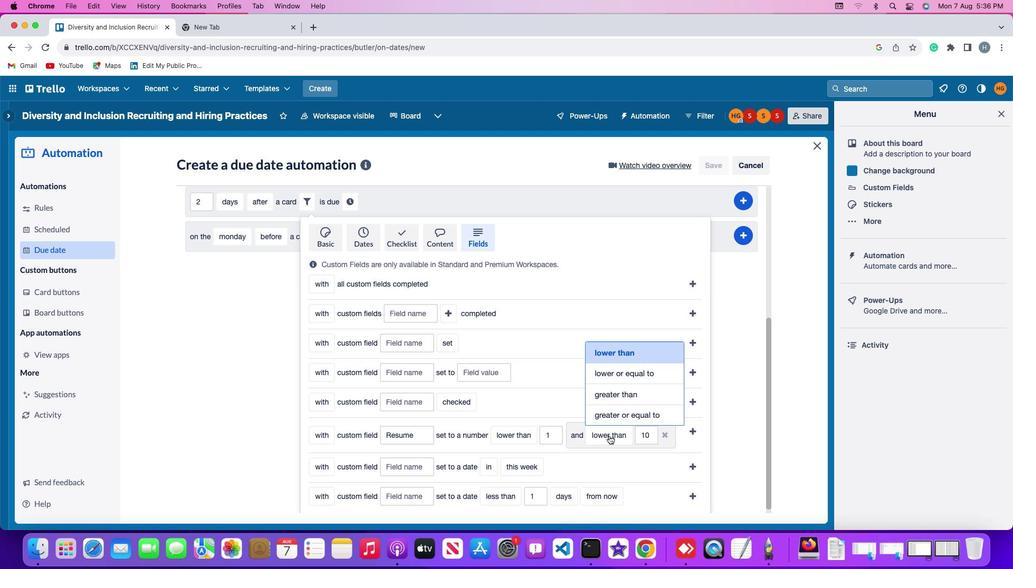 
Action: Mouse moved to (639, 348)
Screenshot: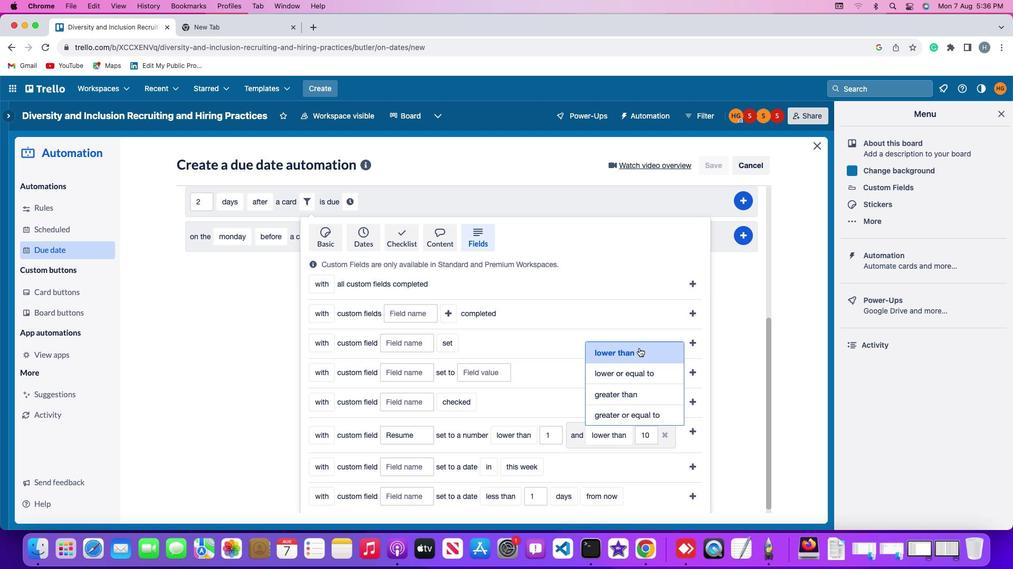 
Action: Mouse pressed left at (639, 348)
Screenshot: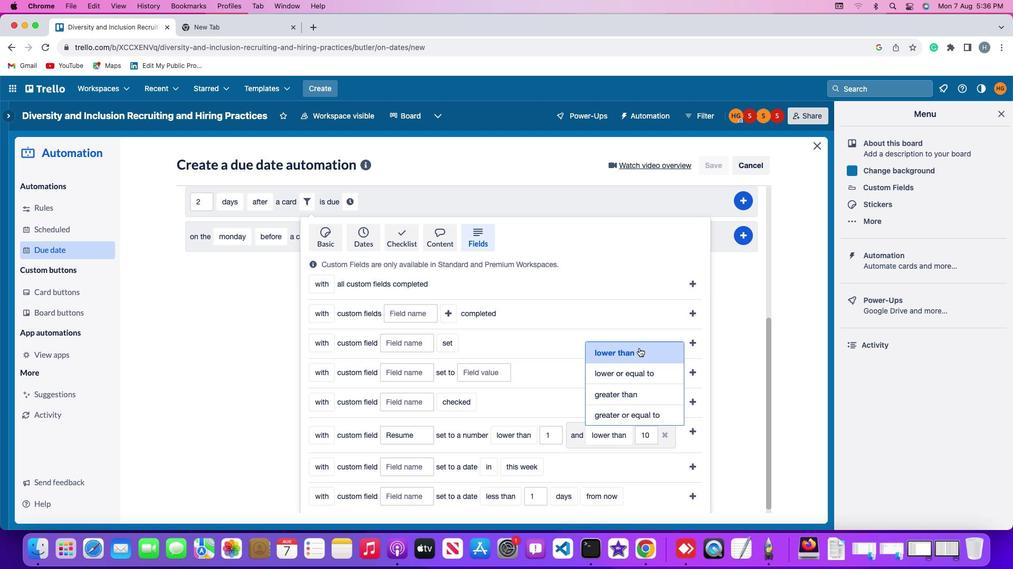 
Action: Mouse moved to (652, 433)
Screenshot: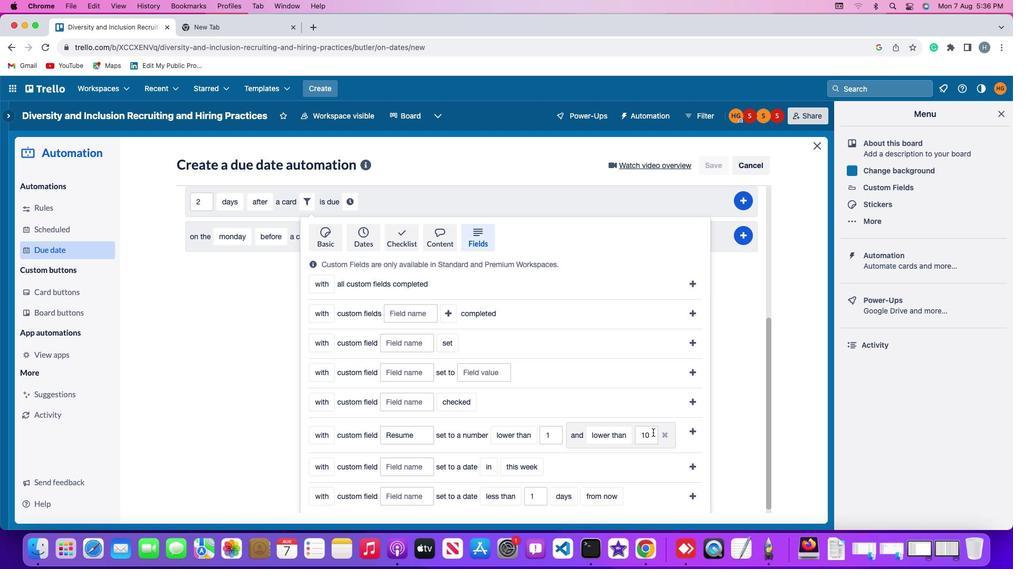 
Action: Mouse pressed left at (652, 433)
Screenshot: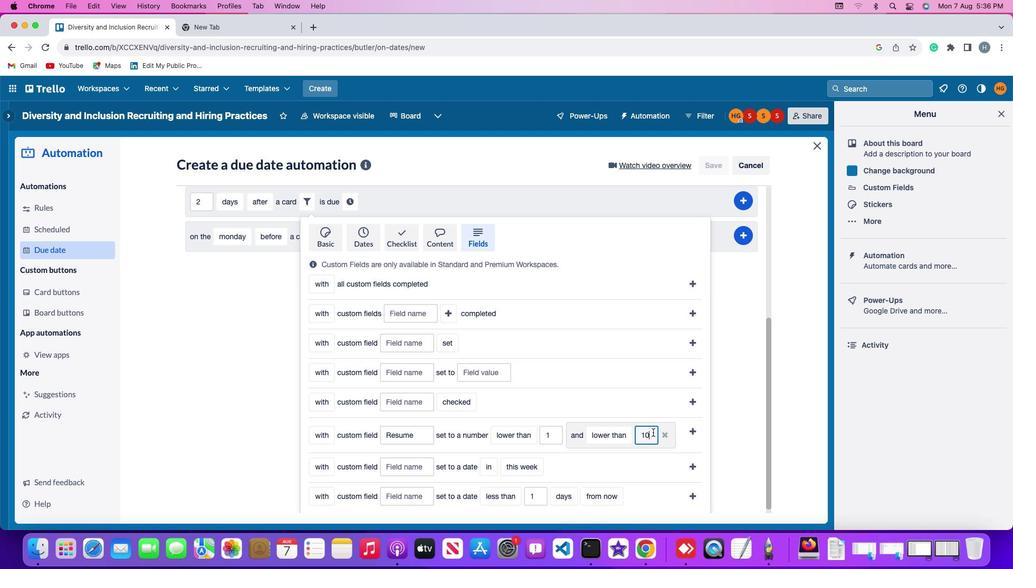 
Action: Mouse moved to (652, 432)
Screenshot: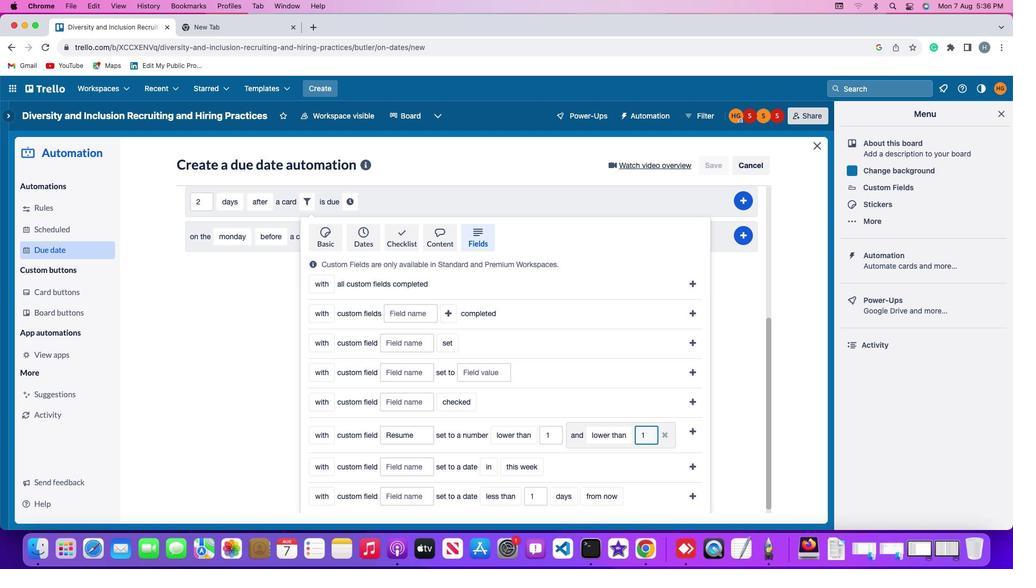 
Action: Key pressed Key.backspaceKey.backspace'1''0'
Screenshot: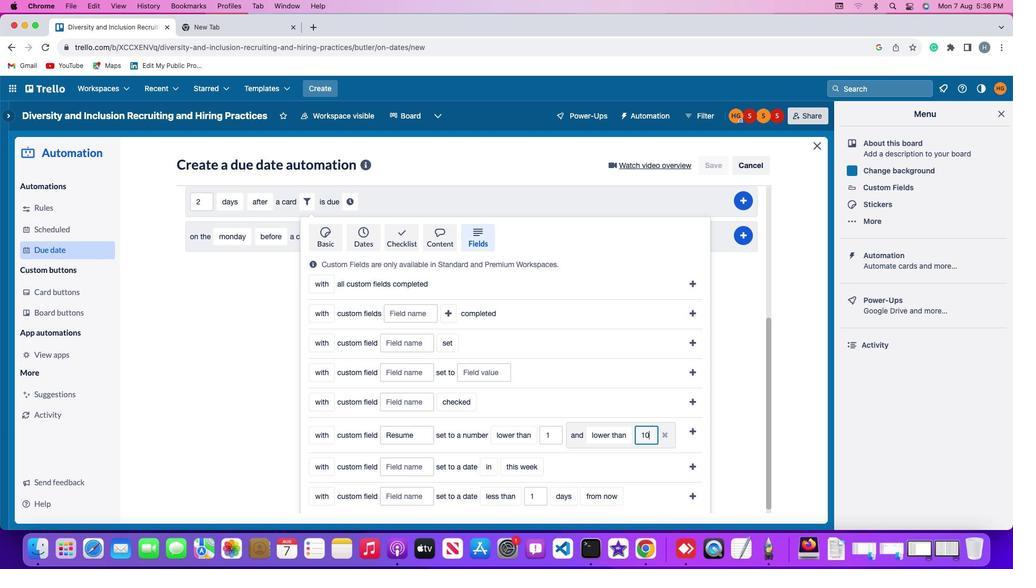 
Action: Mouse moved to (694, 430)
Screenshot: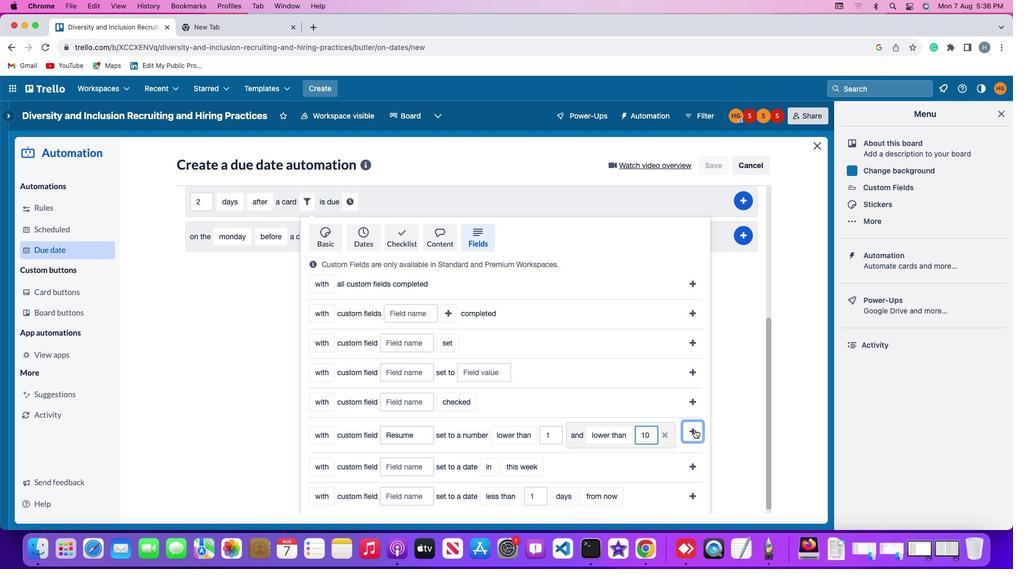 
Action: Mouse pressed left at (694, 430)
Screenshot: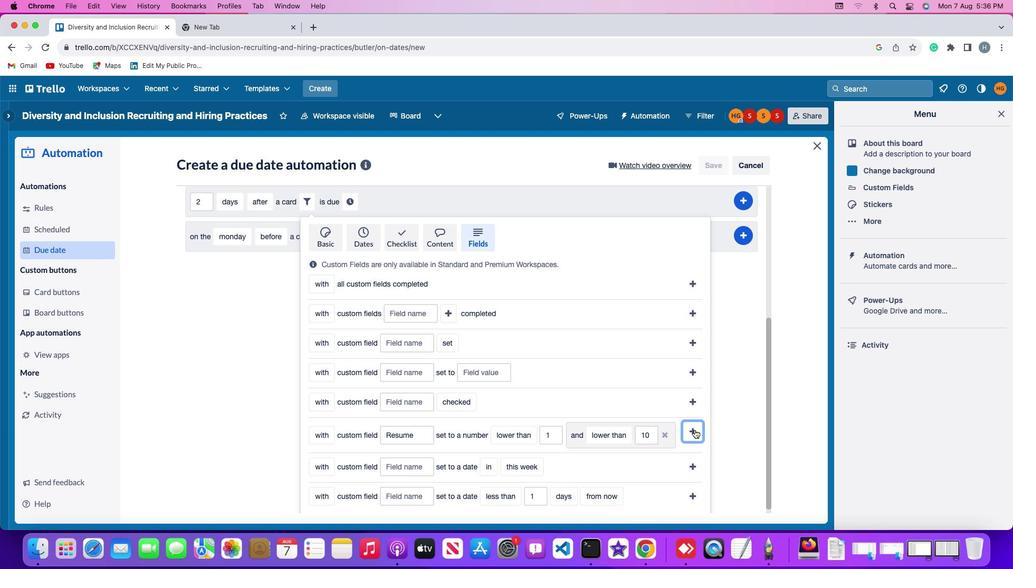 
Action: Mouse moved to (625, 427)
Screenshot: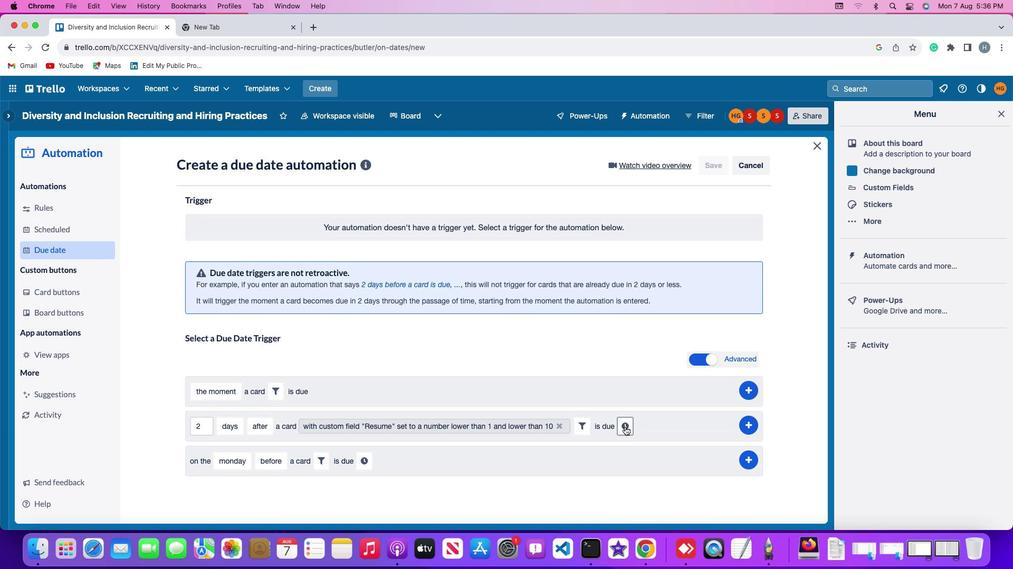 
Action: Mouse pressed left at (625, 427)
Screenshot: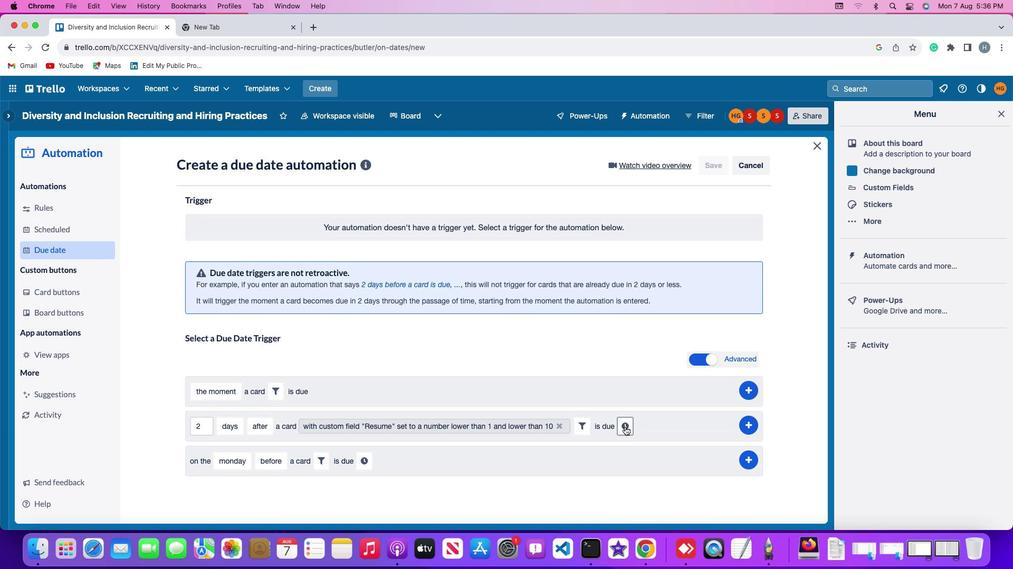 
Action: Mouse moved to (645, 429)
Screenshot: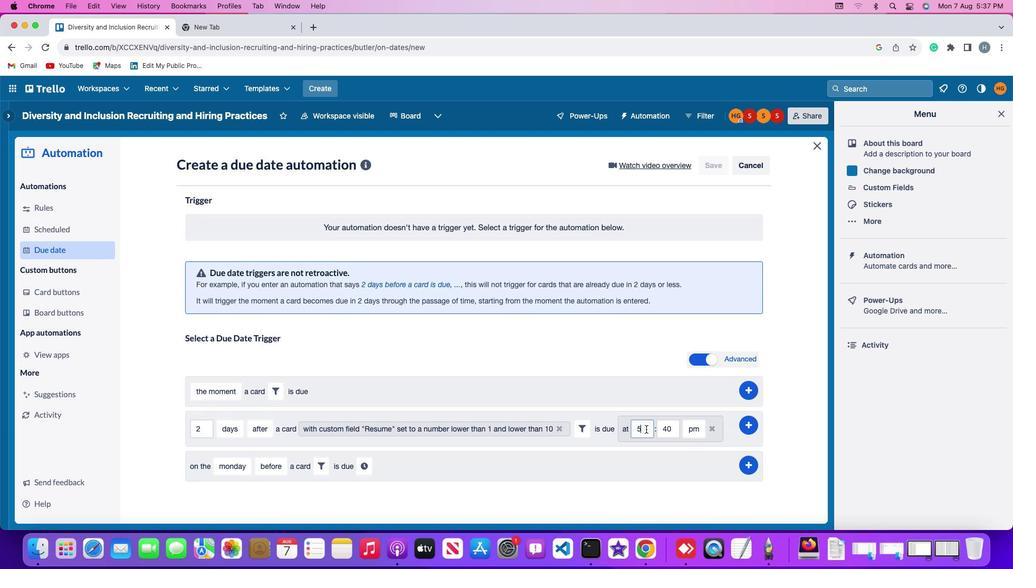 
Action: Mouse pressed left at (645, 429)
Screenshot: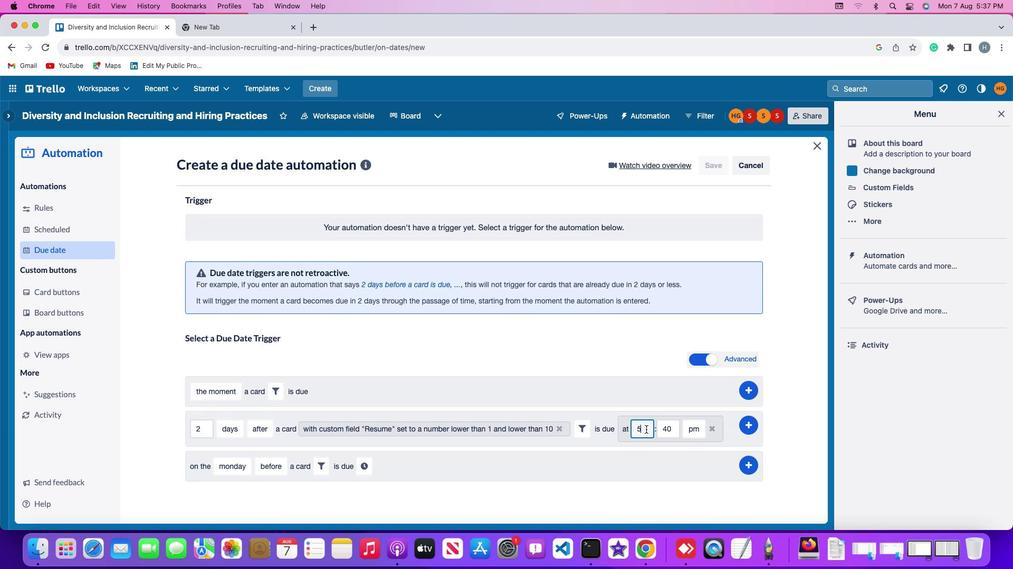 
Action: Mouse moved to (645, 429)
Screenshot: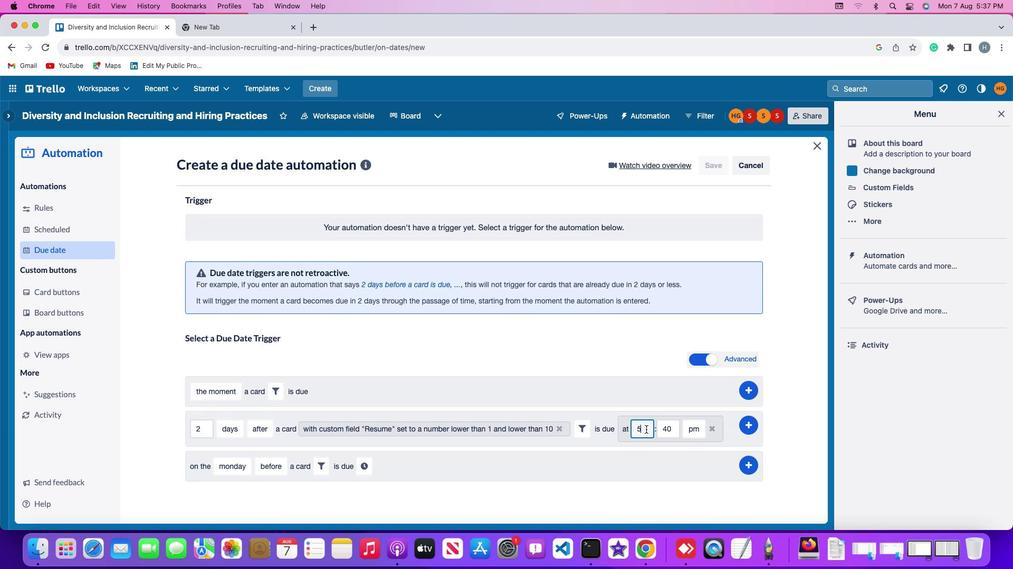 
Action: Key pressed Key.backspace'1''1'
Screenshot: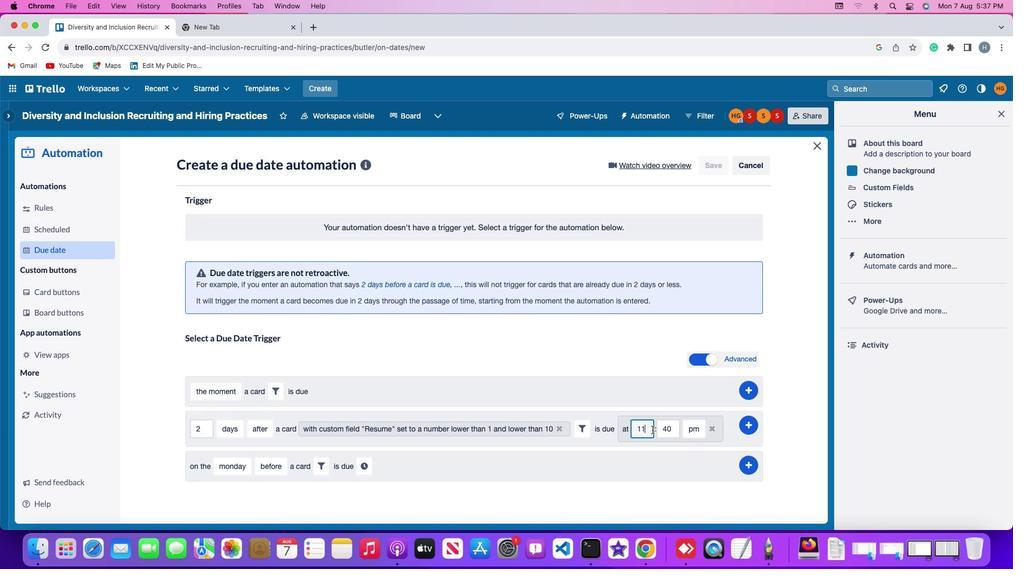 
Action: Mouse moved to (673, 430)
Screenshot: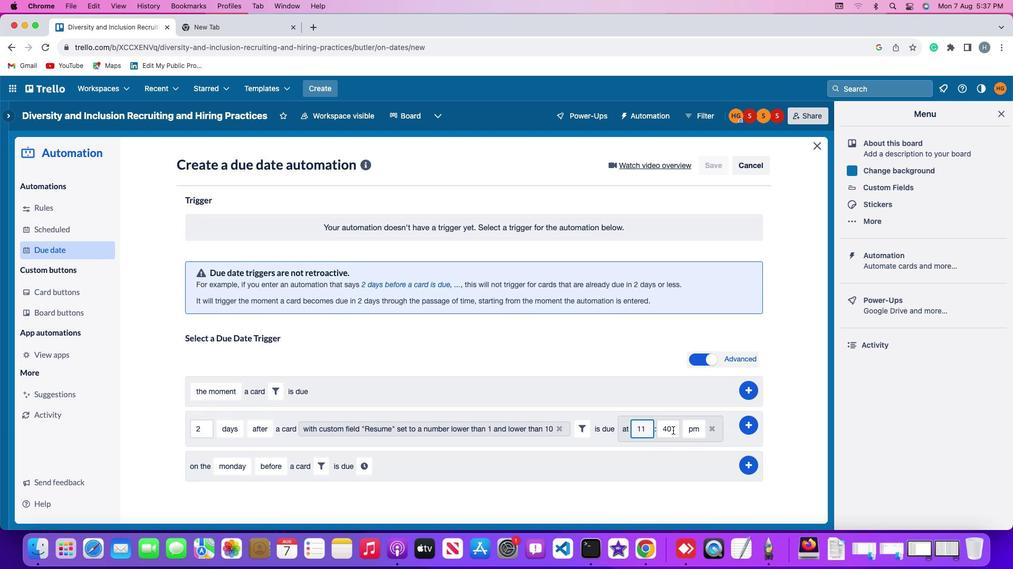 
Action: Mouse pressed left at (673, 430)
Screenshot: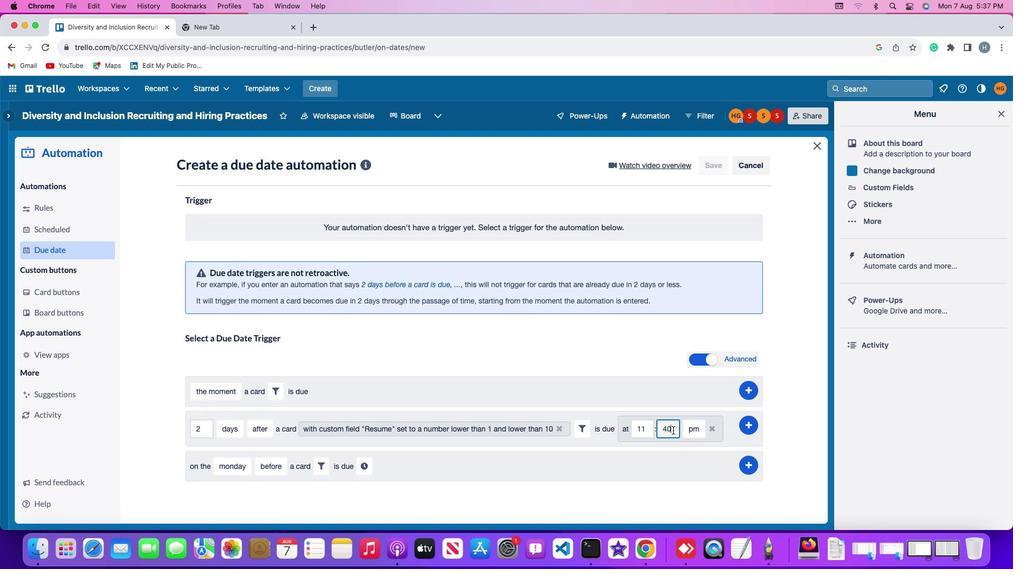 
Action: Key pressed Key.backspaceKey.backspace'0''0'
Screenshot: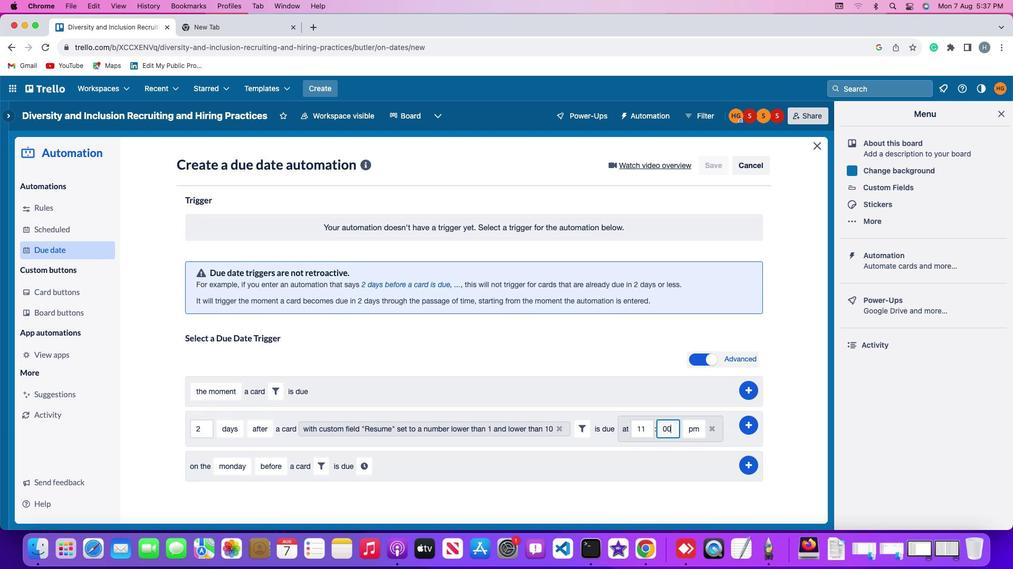
Action: Mouse moved to (688, 430)
Screenshot: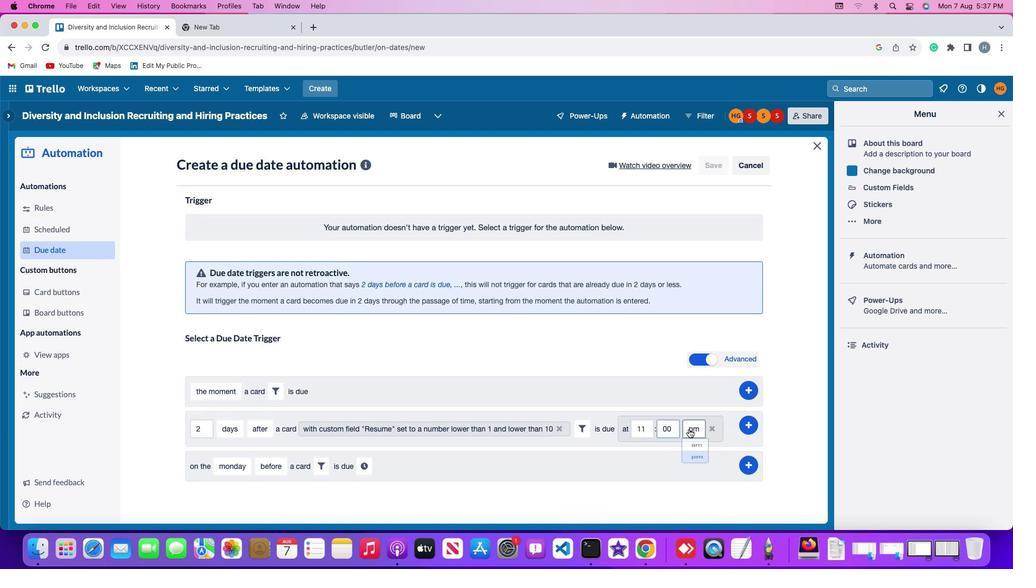 
Action: Mouse pressed left at (688, 430)
Screenshot: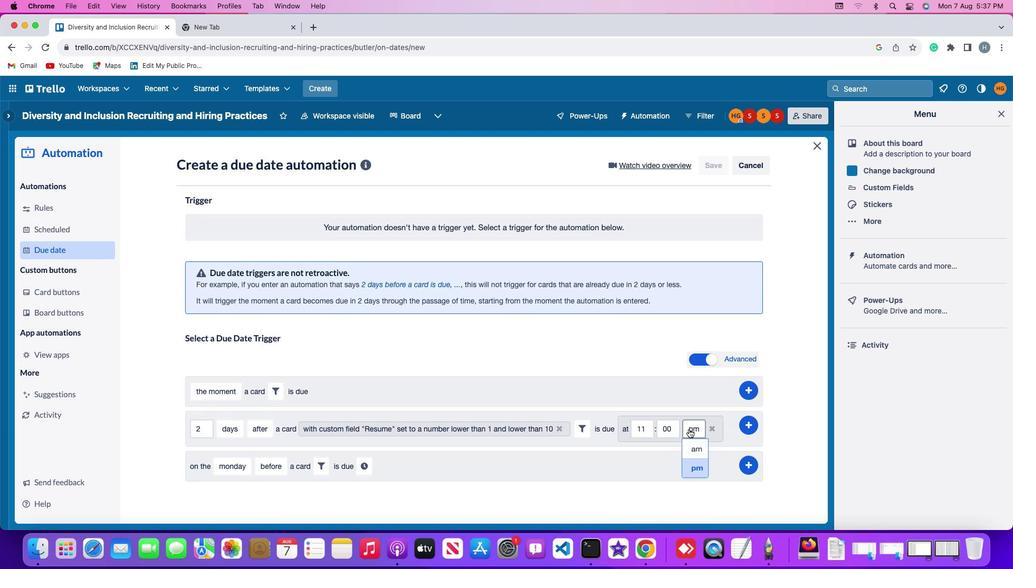 
Action: Mouse moved to (692, 448)
Screenshot: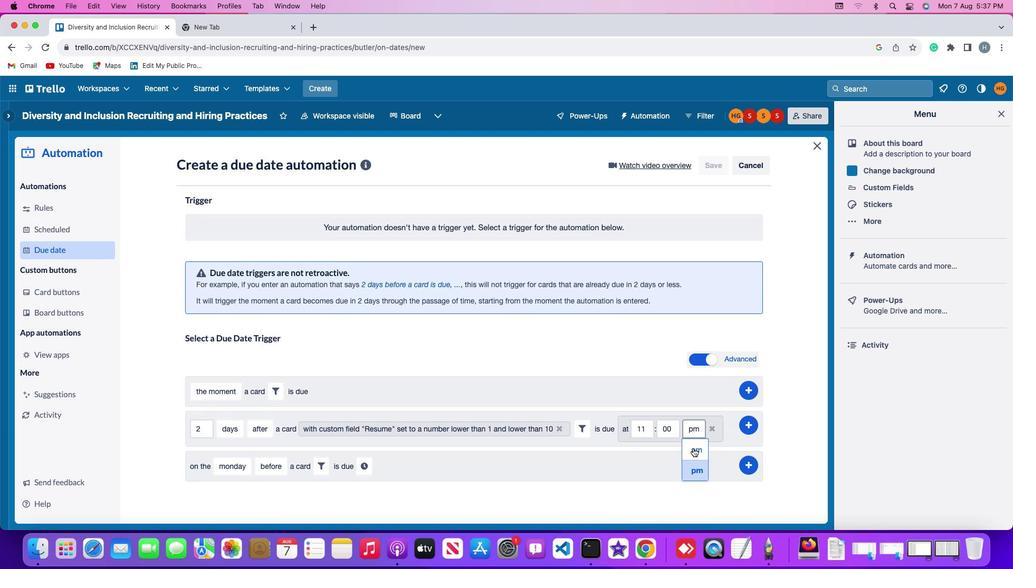 
Action: Mouse pressed left at (692, 448)
Screenshot: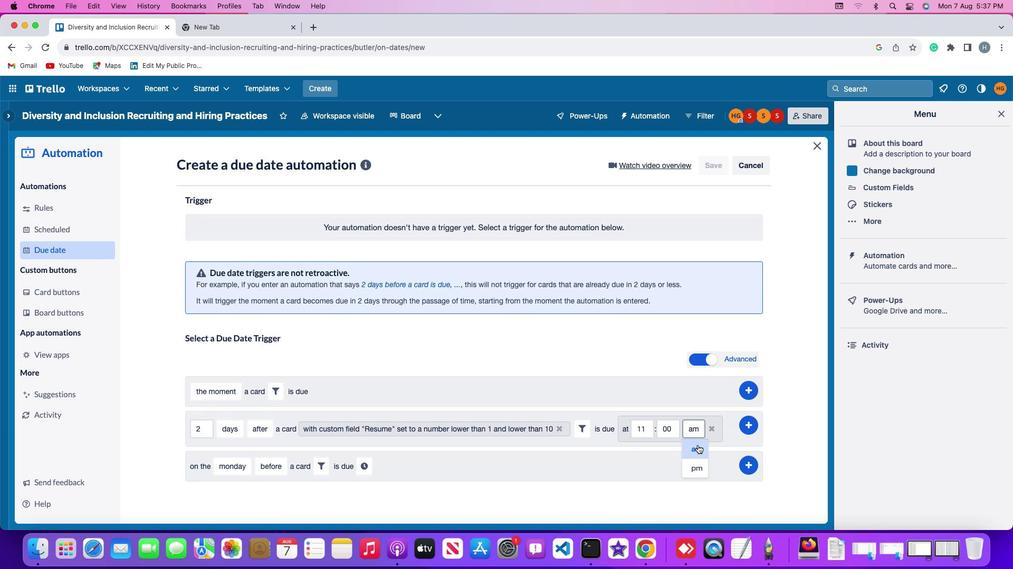 
Action: Mouse moved to (748, 424)
Screenshot: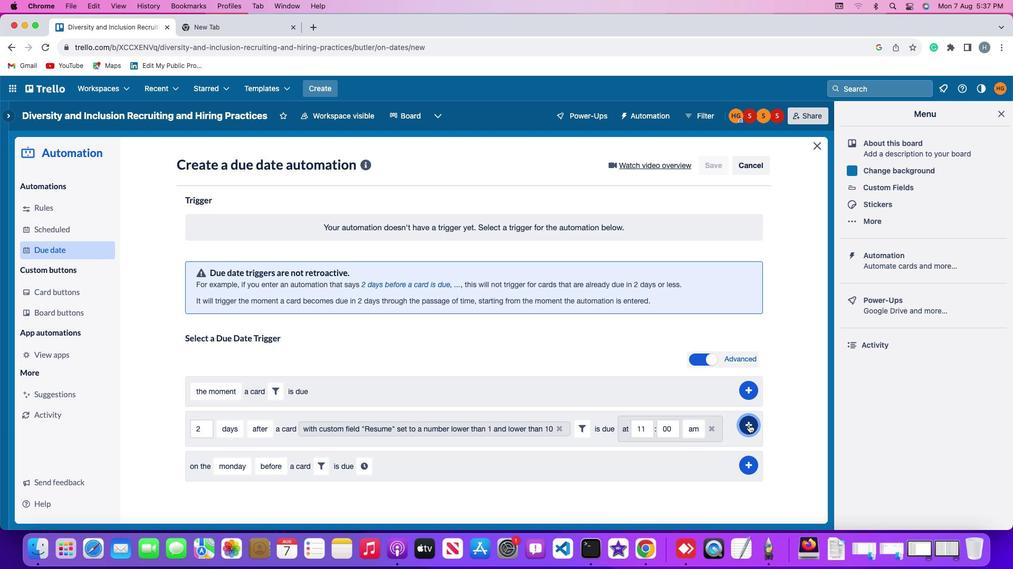 
Action: Mouse pressed left at (748, 424)
Screenshot: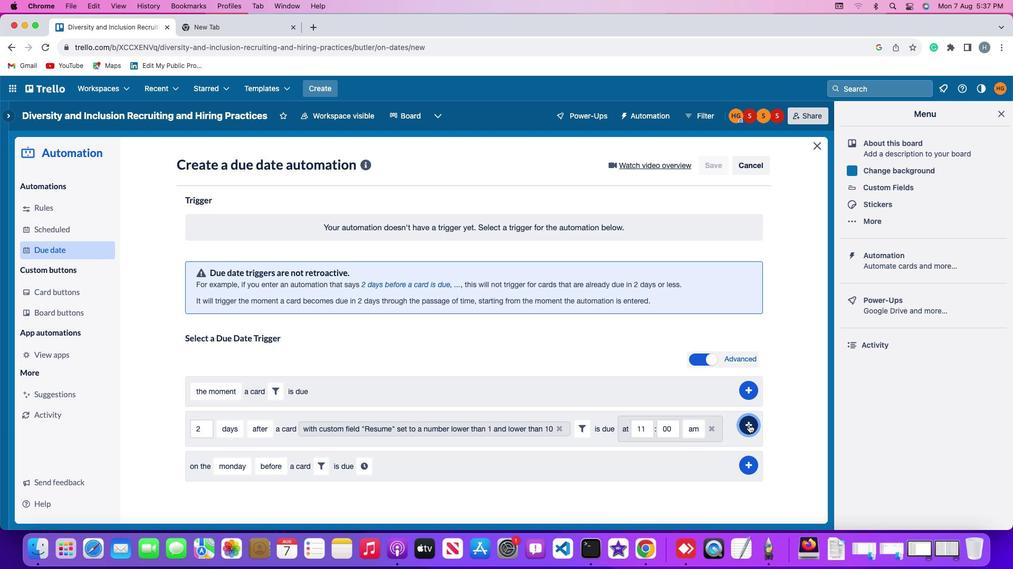 
Action: Mouse moved to (774, 345)
Screenshot: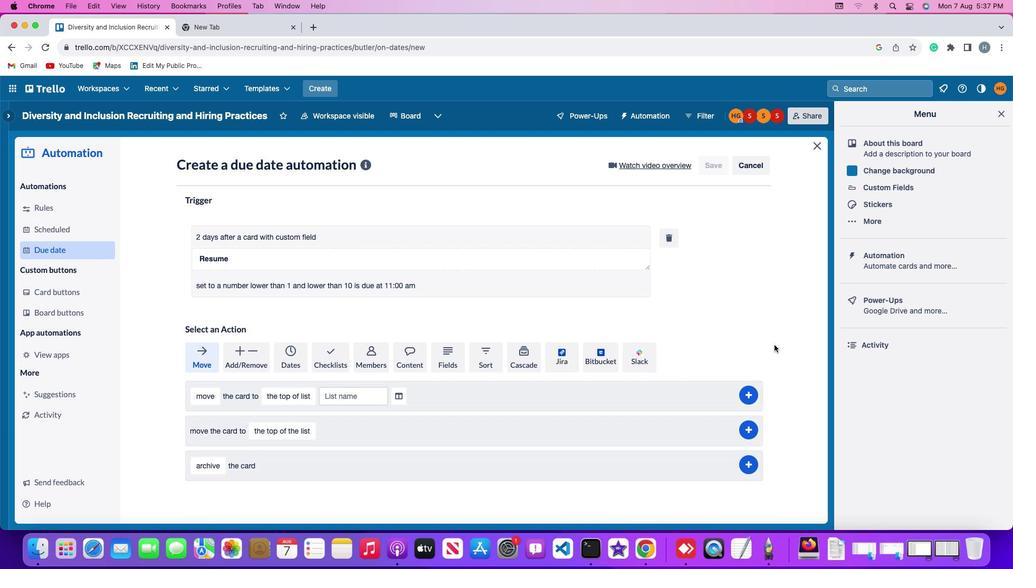 
